 Task: Find connections with filter location Ech Chettia with filter topic #Growthhacking with filter profile language Potuguese with filter current company Forbes Advisor with filter school Mepco Schlenk Engineering College with filter industry Janitorial Services with filter service category Commercial Insurance with filter keywords title Engineer
Action: Mouse moved to (587, 86)
Screenshot: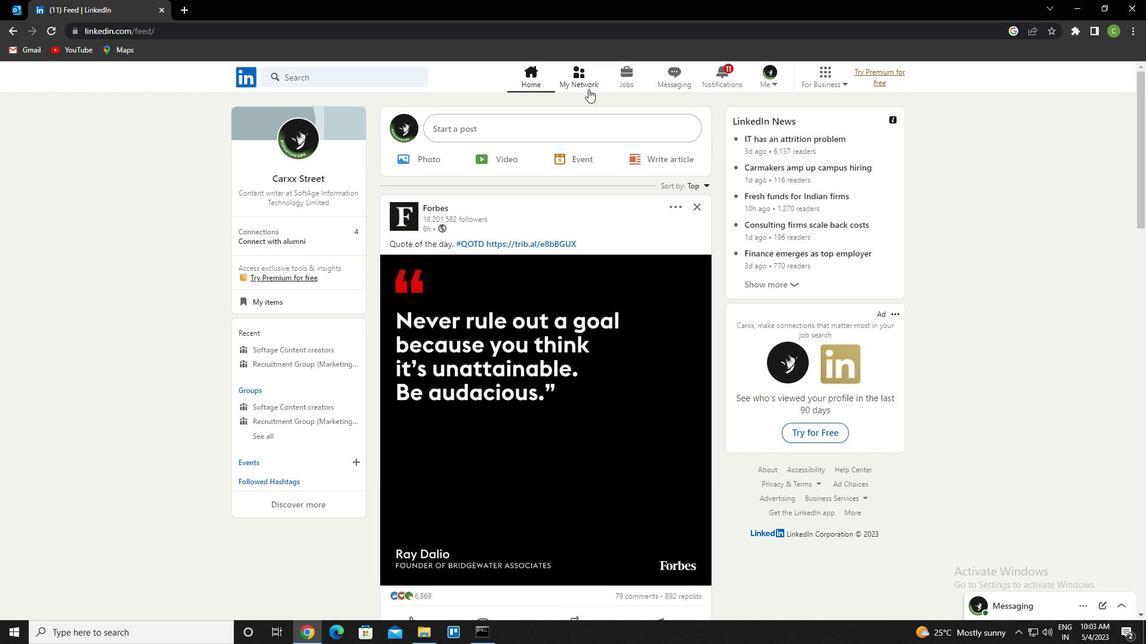 
Action: Mouse pressed left at (587, 86)
Screenshot: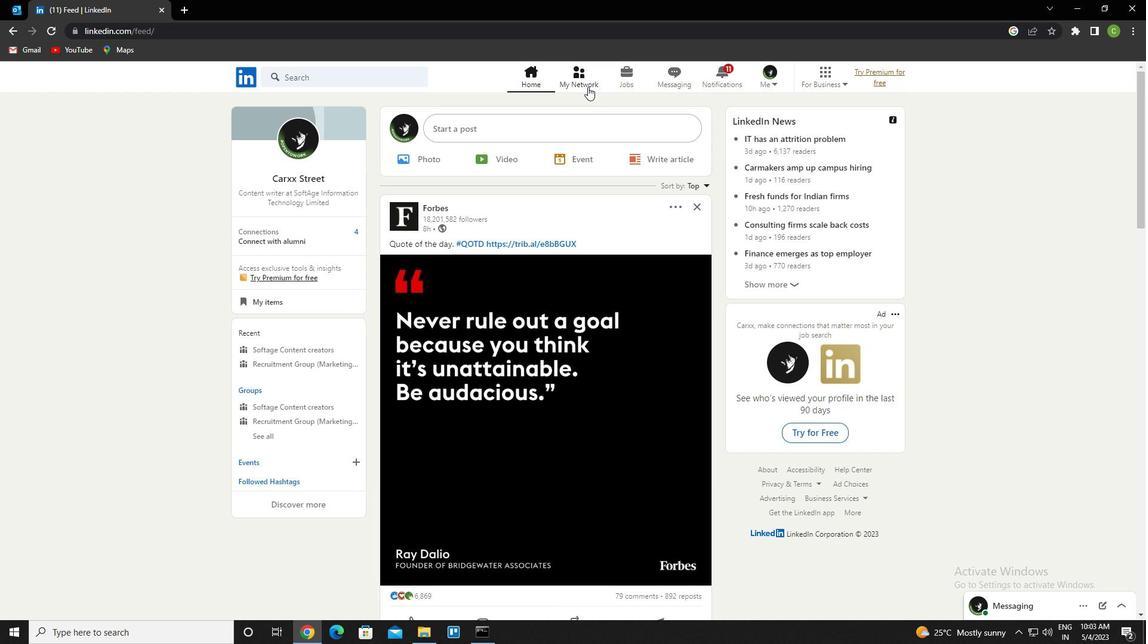 
Action: Mouse moved to (364, 145)
Screenshot: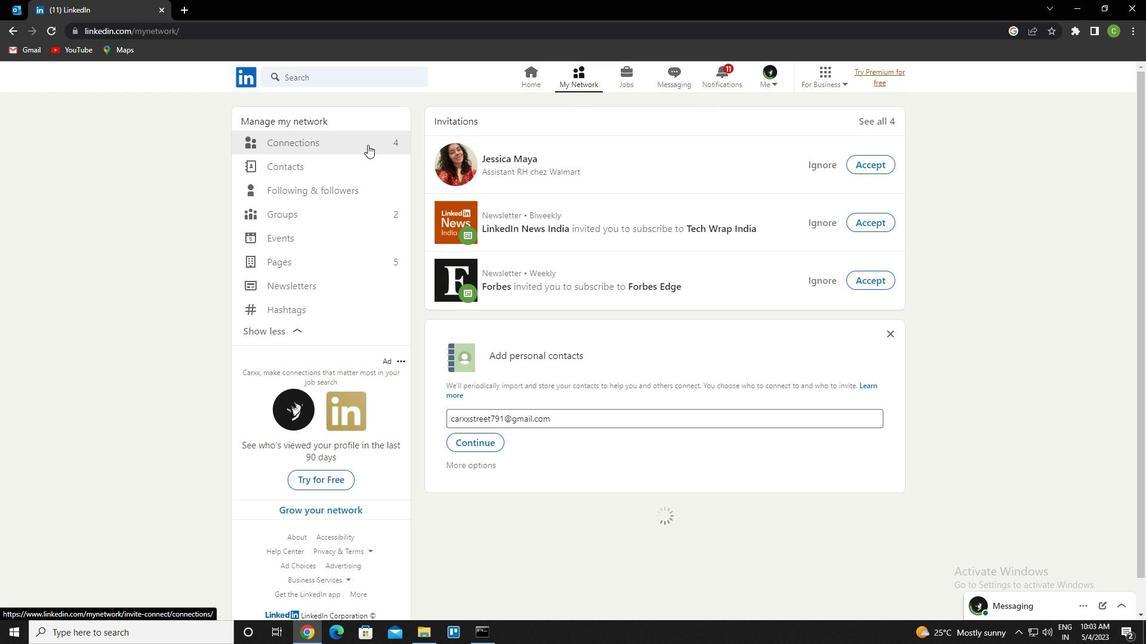 
Action: Mouse pressed left at (364, 145)
Screenshot: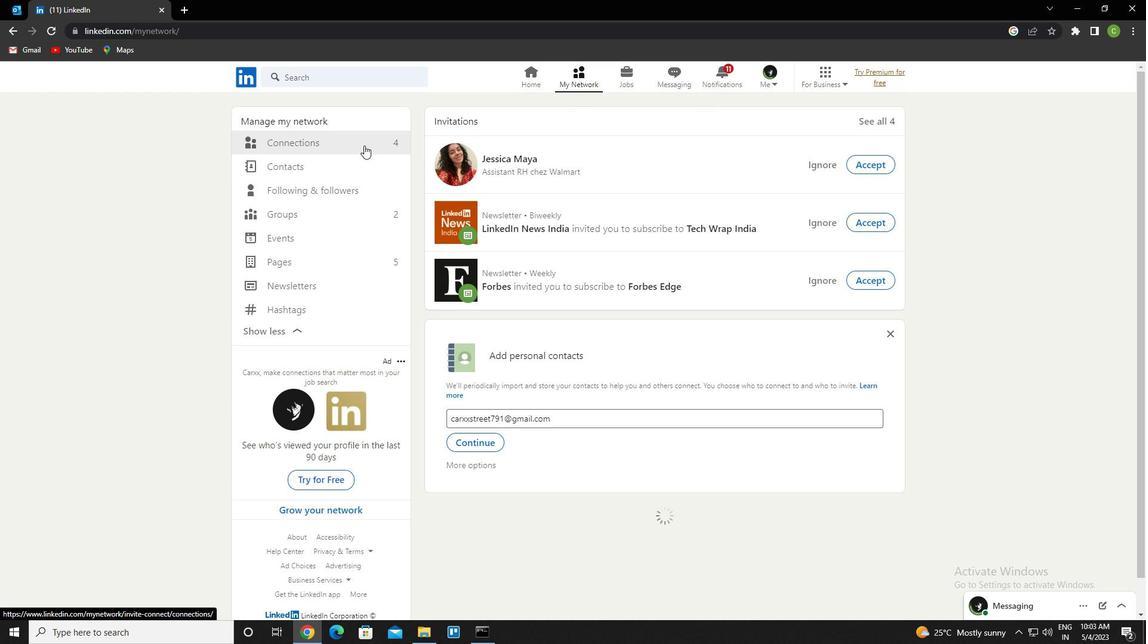 
Action: Mouse moved to (684, 145)
Screenshot: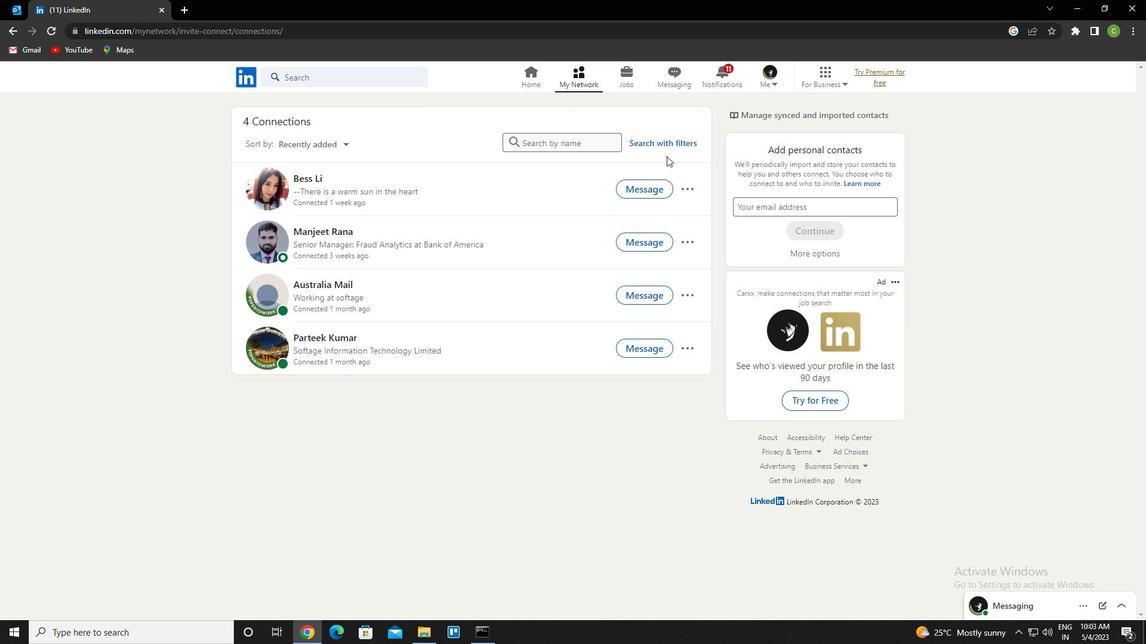 
Action: Mouse pressed left at (684, 145)
Screenshot: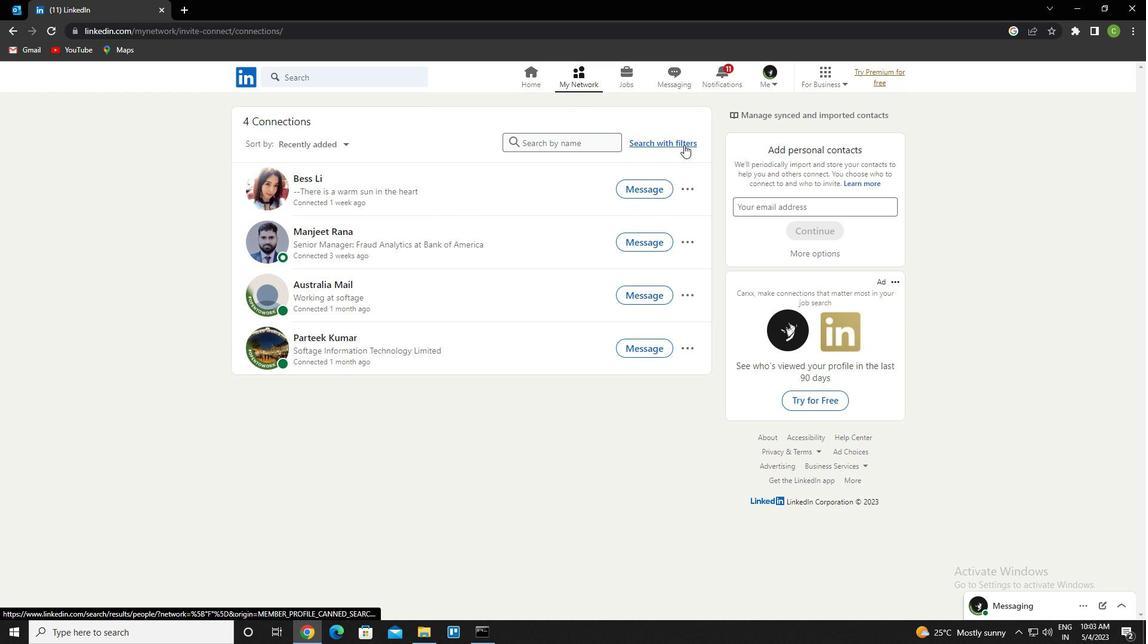 
Action: Mouse moved to (614, 110)
Screenshot: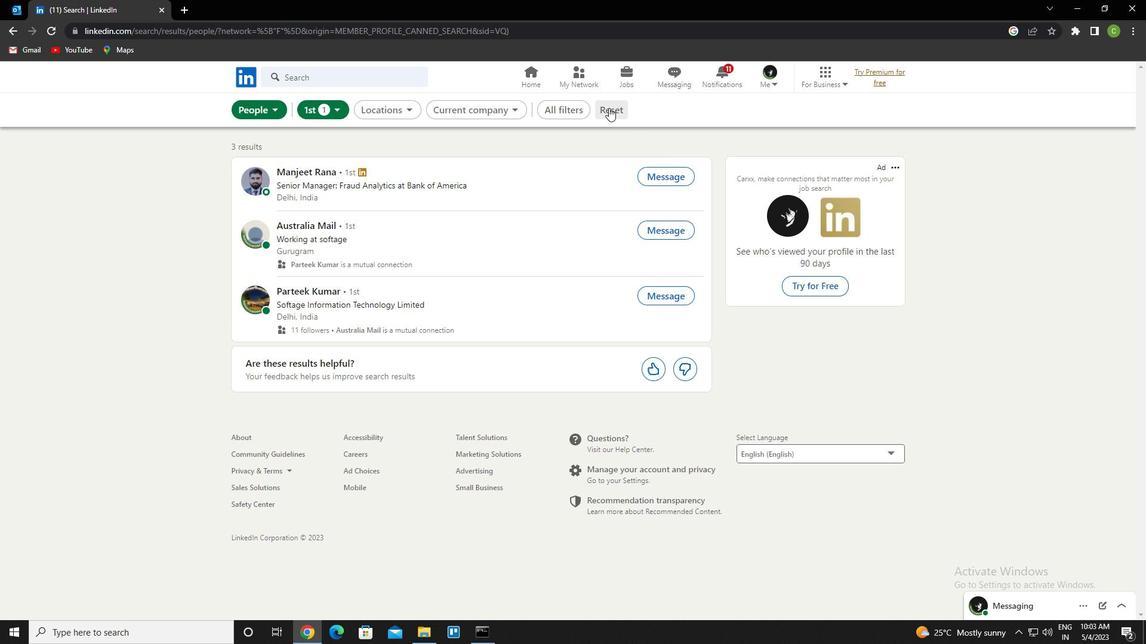 
Action: Mouse pressed left at (614, 110)
Screenshot: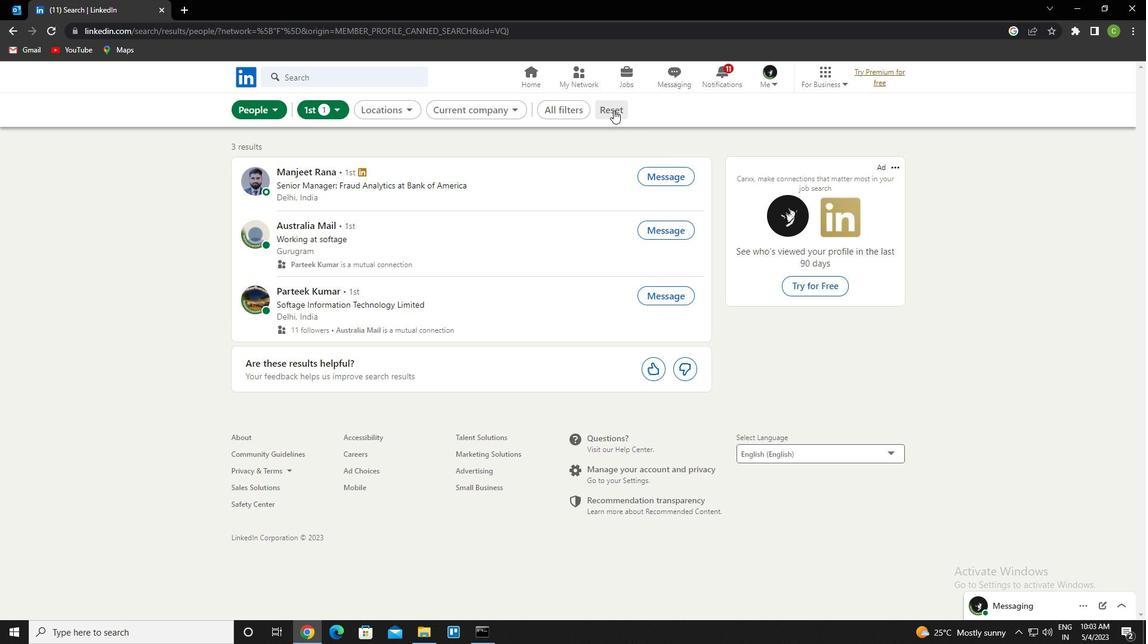 
Action: Mouse moved to (598, 113)
Screenshot: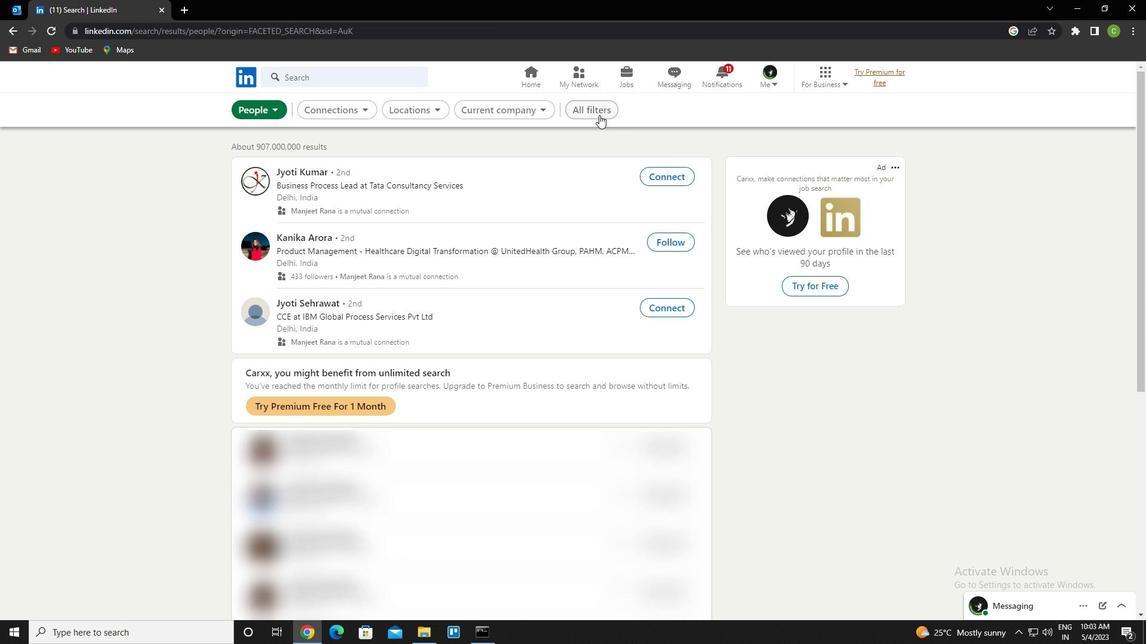 
Action: Mouse pressed left at (598, 113)
Screenshot: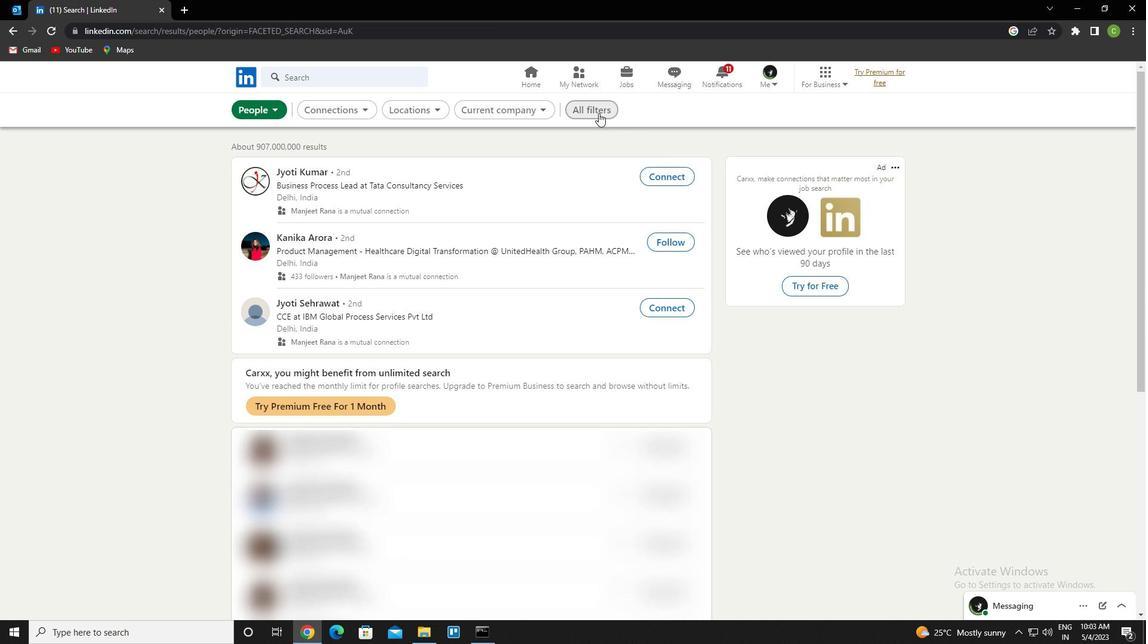 
Action: Mouse moved to (857, 277)
Screenshot: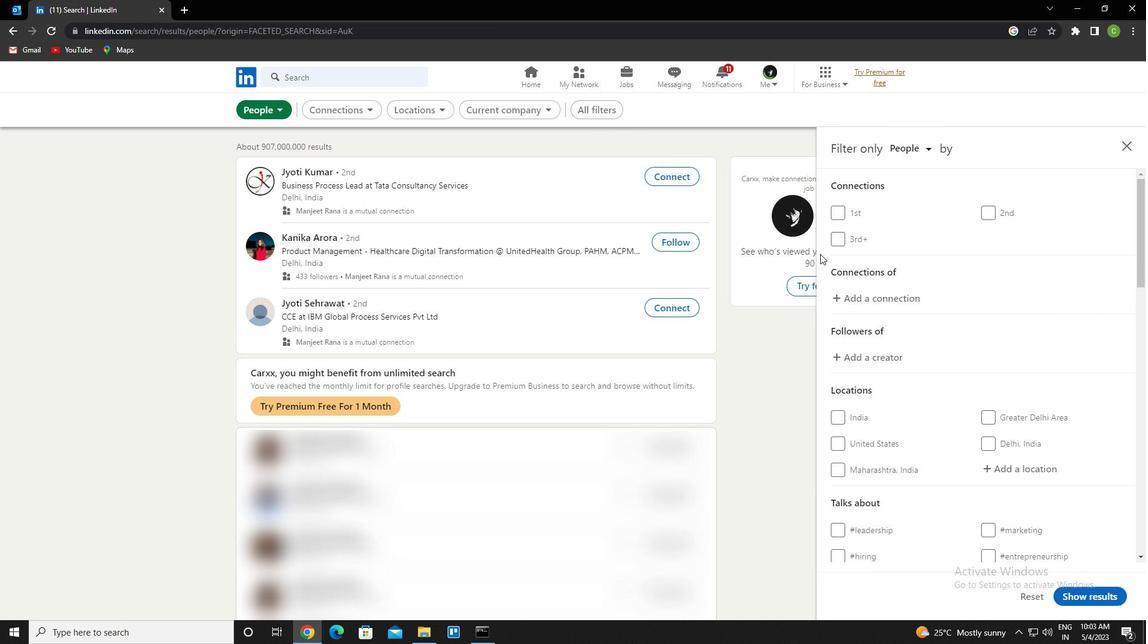 
Action: Mouse scrolled (857, 276) with delta (0, 0)
Screenshot: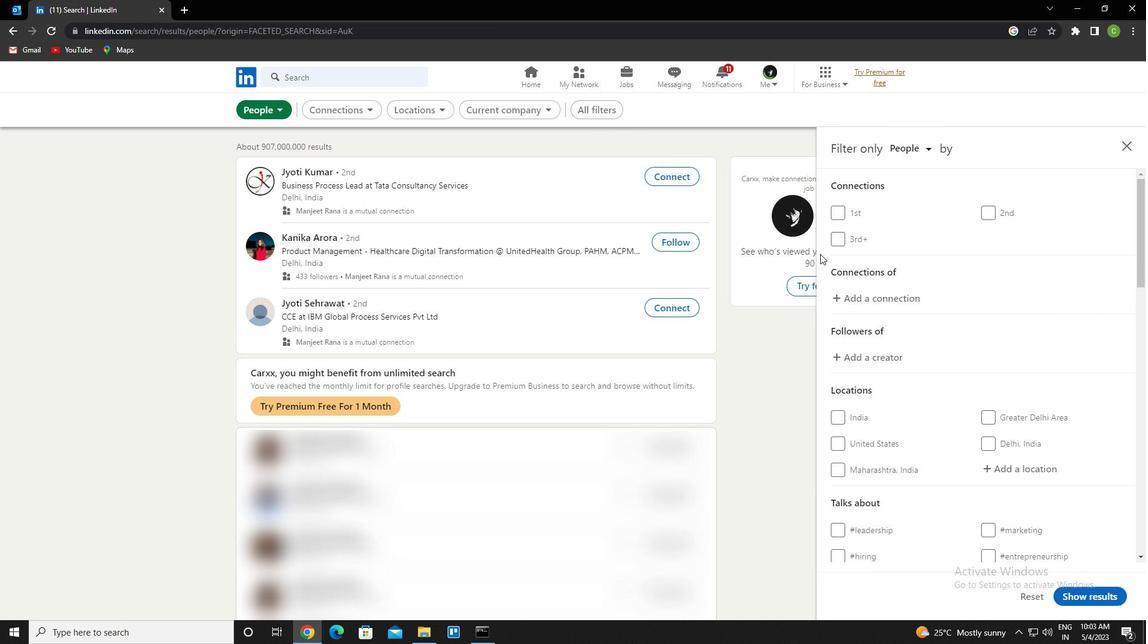 
Action: Mouse moved to (883, 288)
Screenshot: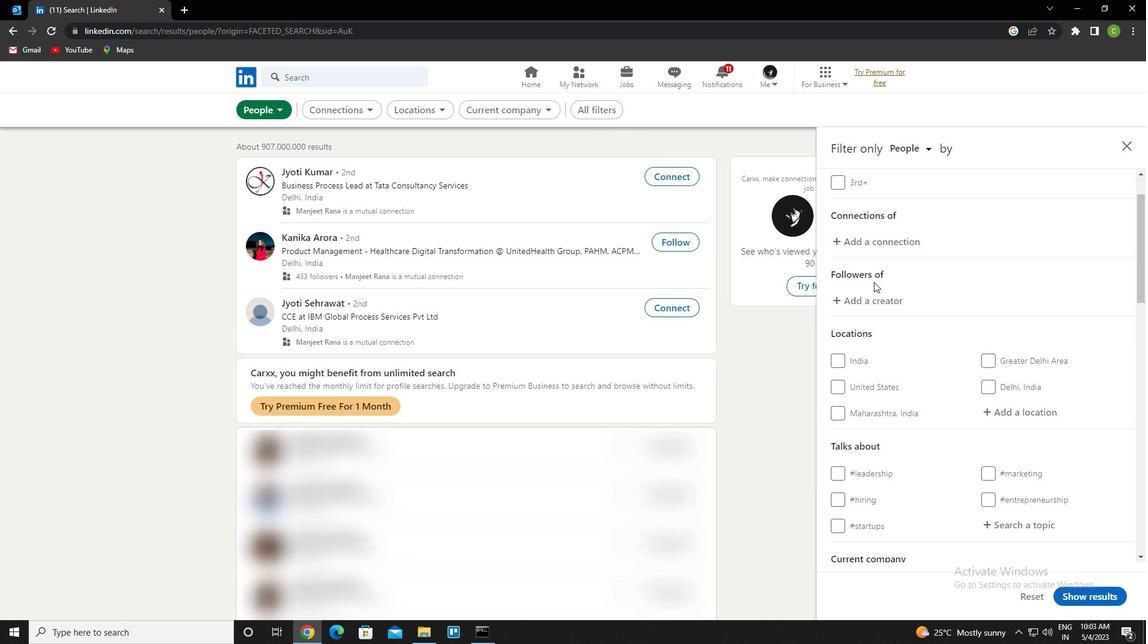 
Action: Mouse scrolled (883, 287) with delta (0, 0)
Screenshot: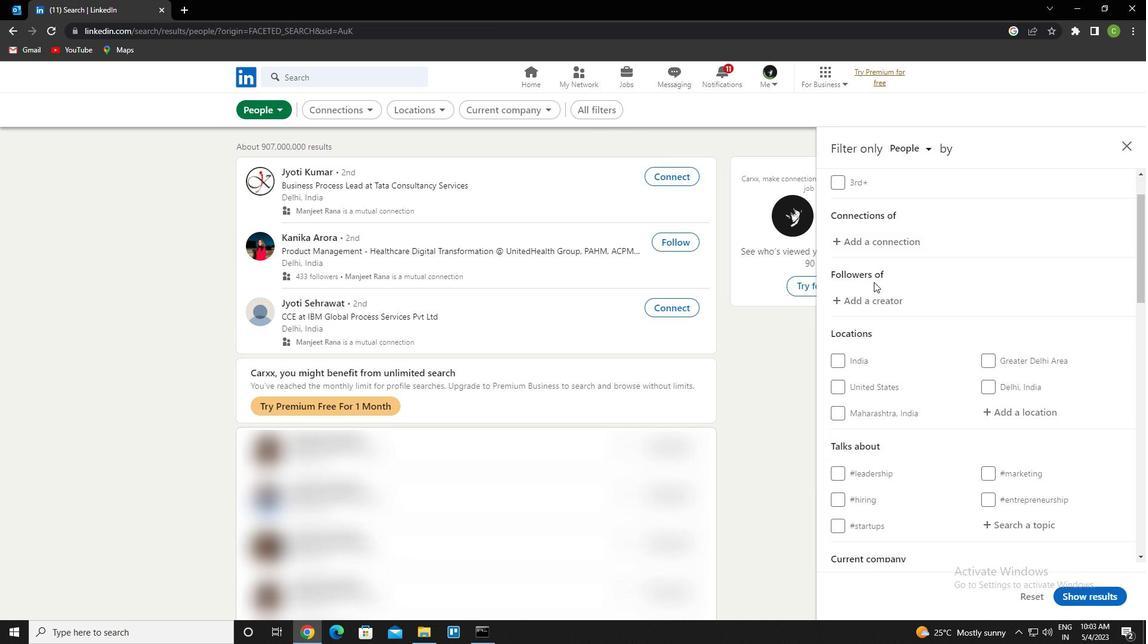 
Action: Mouse moved to (1006, 347)
Screenshot: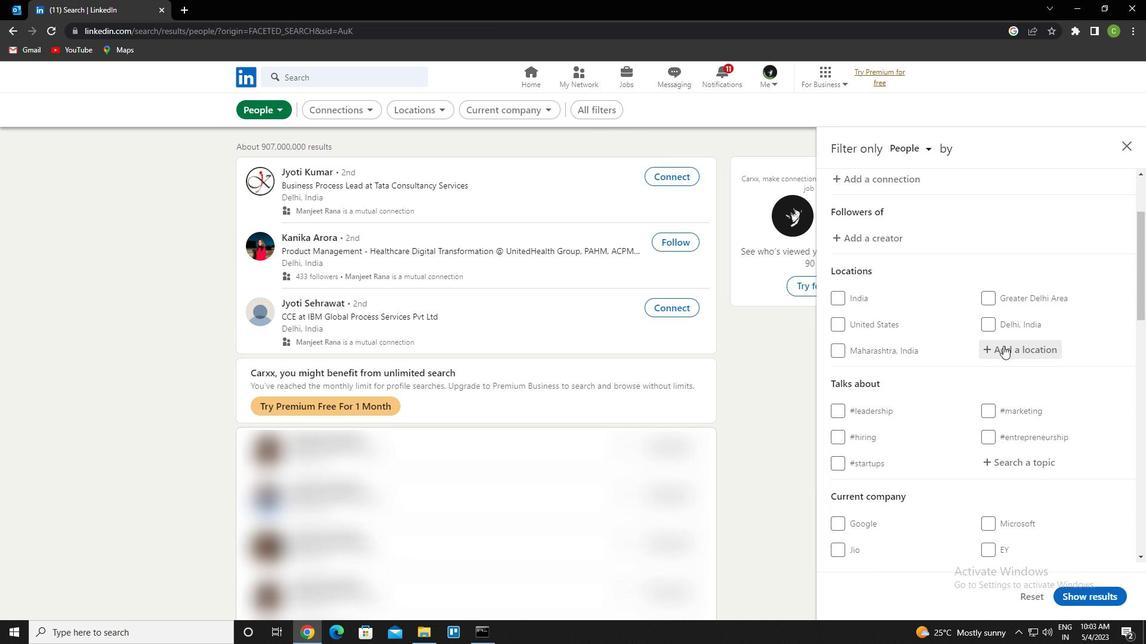 
Action: Mouse pressed left at (1006, 347)
Screenshot: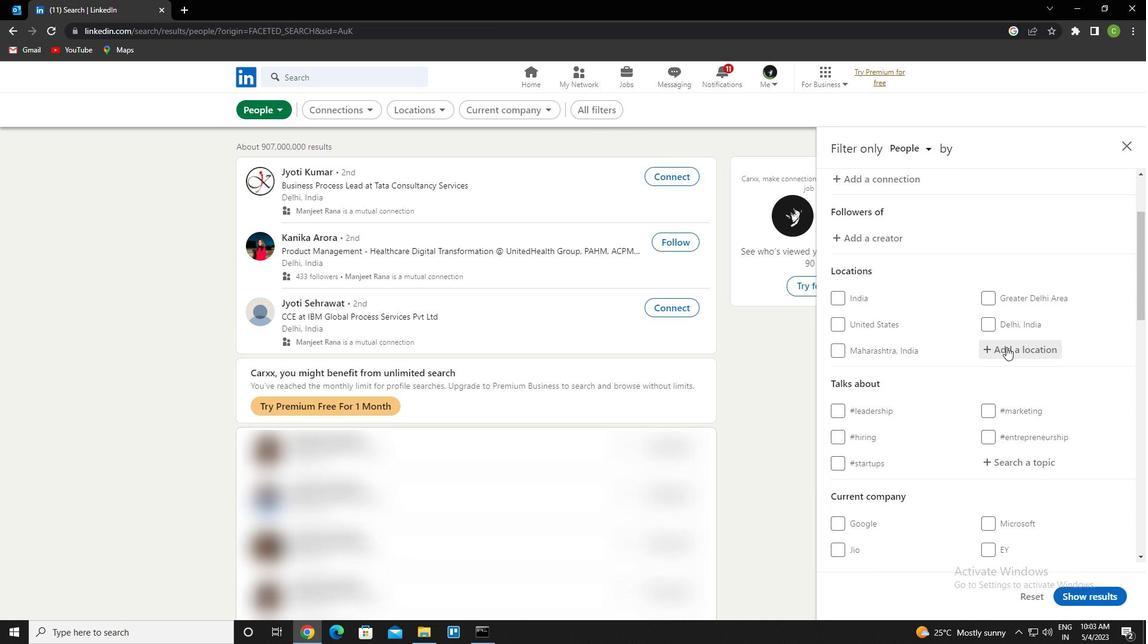 
Action: Key pressed <Key.caps_lock><Key.caps_lock>e<Key.caps_lock>ch<Key.space><Key.caps_lock>c<Key.caps_lock>hettai<Key.backspace><Key.backspace>ia<Key.down><Key.enter>
Screenshot: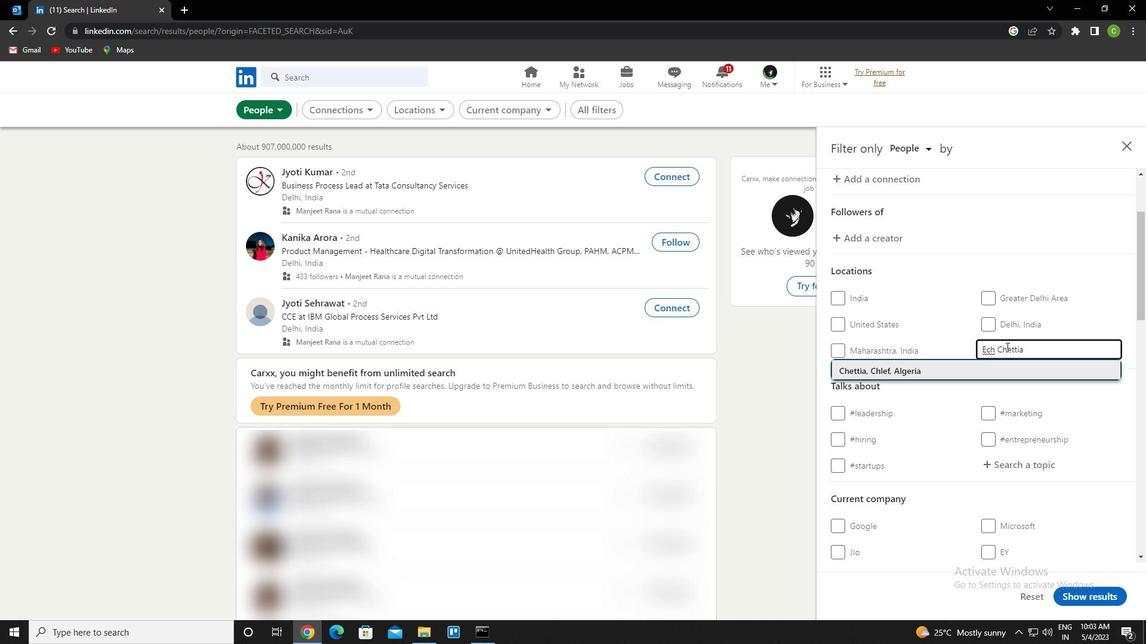 
Action: Mouse scrolled (1006, 346) with delta (0, 0)
Screenshot: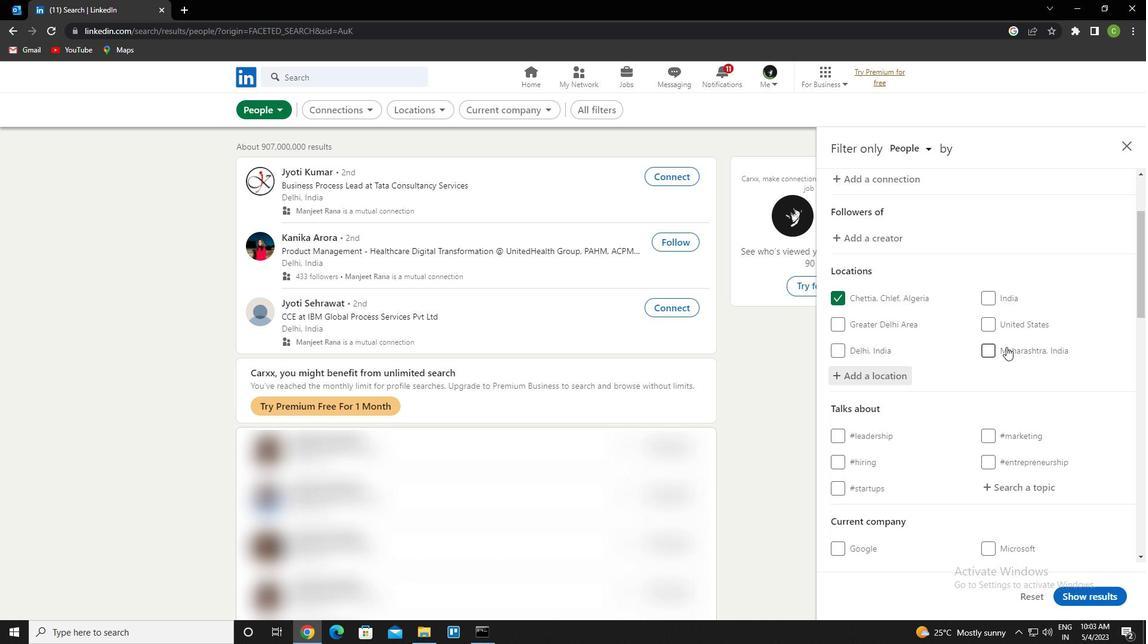 
Action: Mouse scrolled (1006, 346) with delta (0, 0)
Screenshot: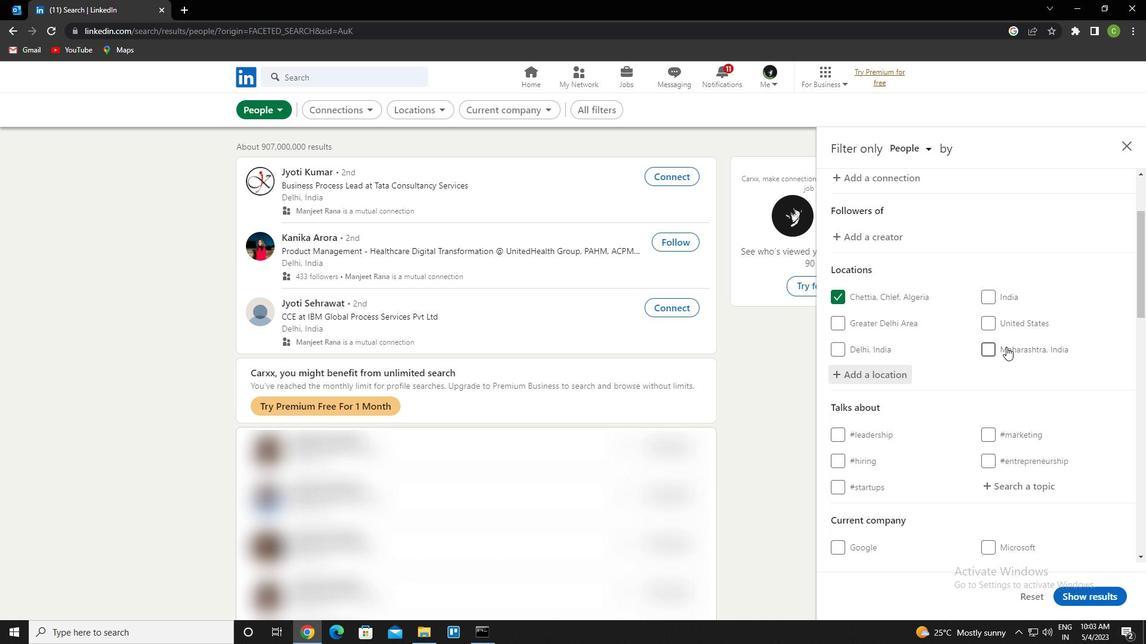 
Action: Mouse scrolled (1006, 346) with delta (0, 0)
Screenshot: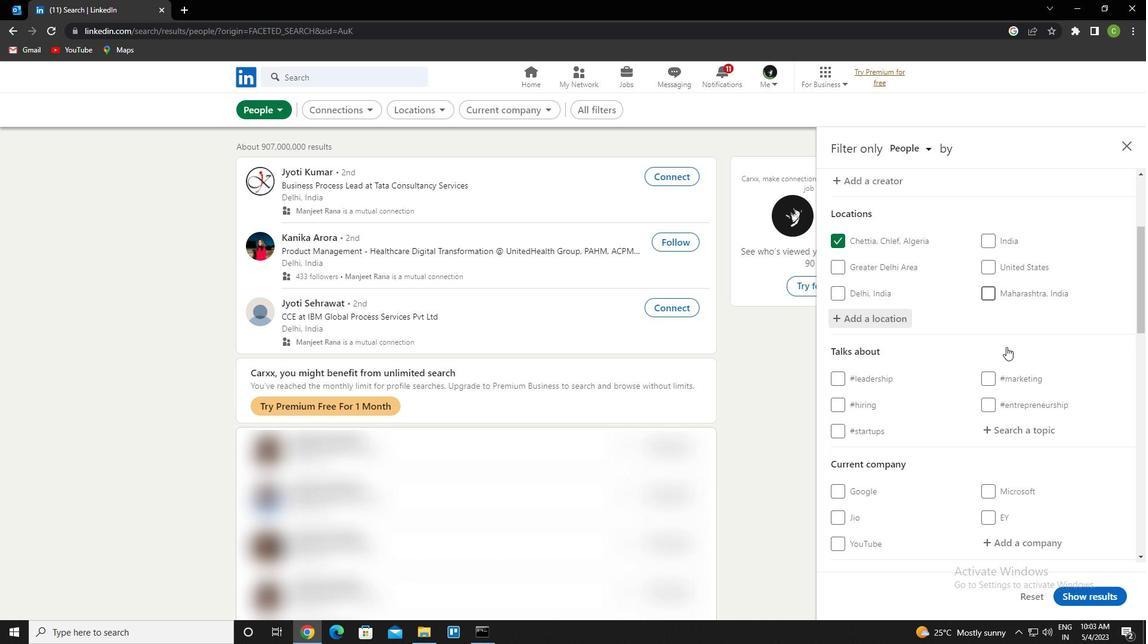 
Action: Mouse moved to (1029, 315)
Screenshot: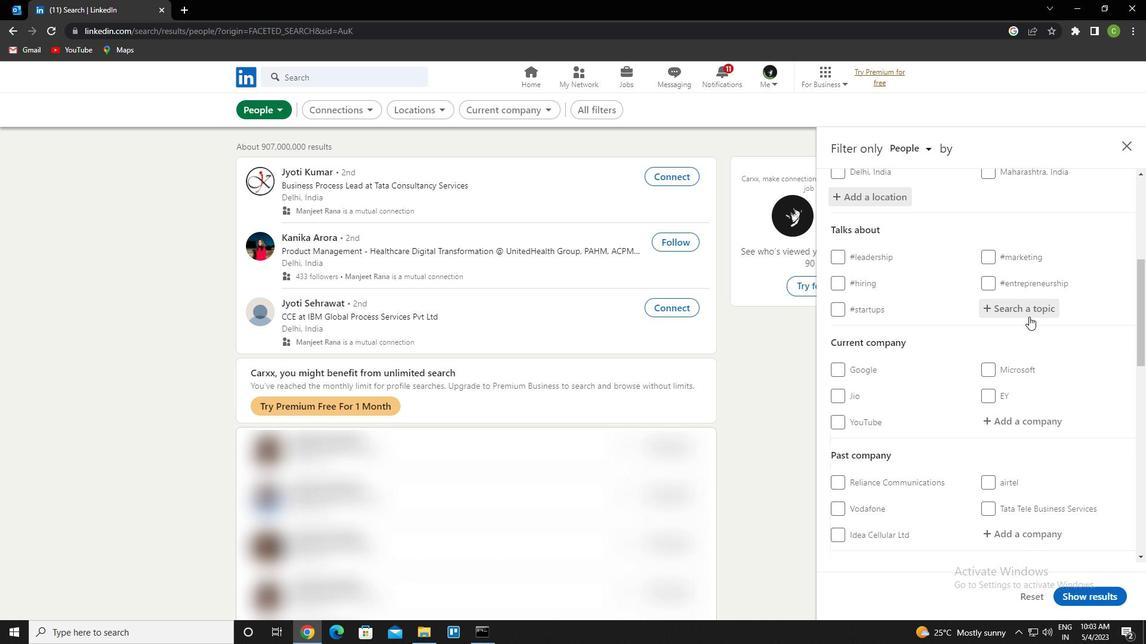 
Action: Mouse pressed left at (1029, 315)
Screenshot: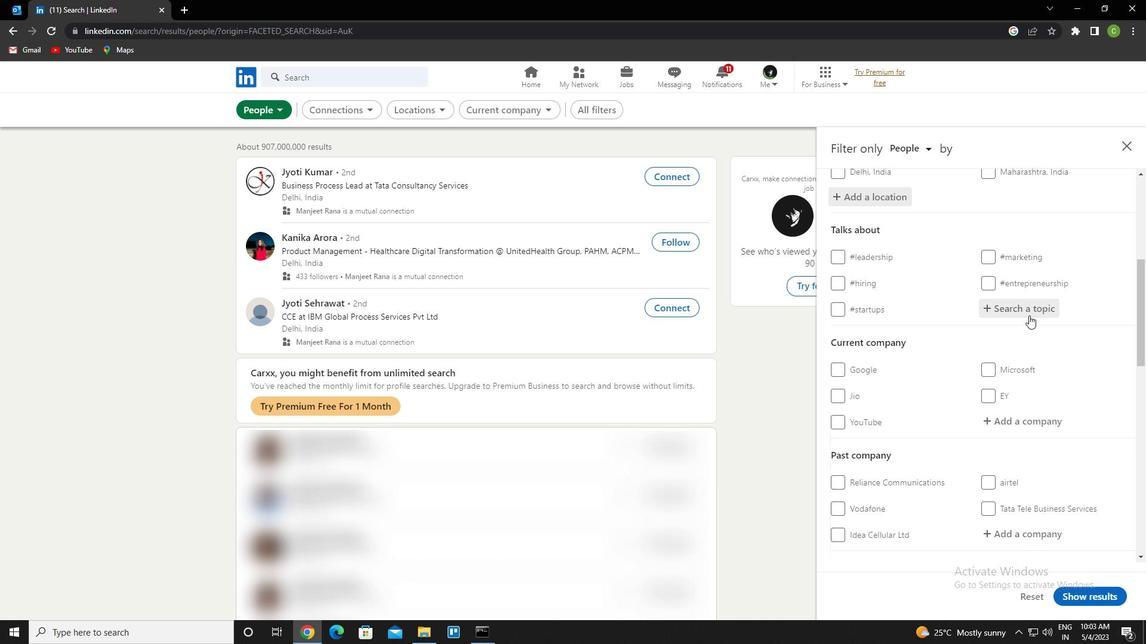 
Action: Key pressed <Key.caps_lock>g<Key.caps_lock>rowthhacking<Key.down><Key.enter>
Screenshot: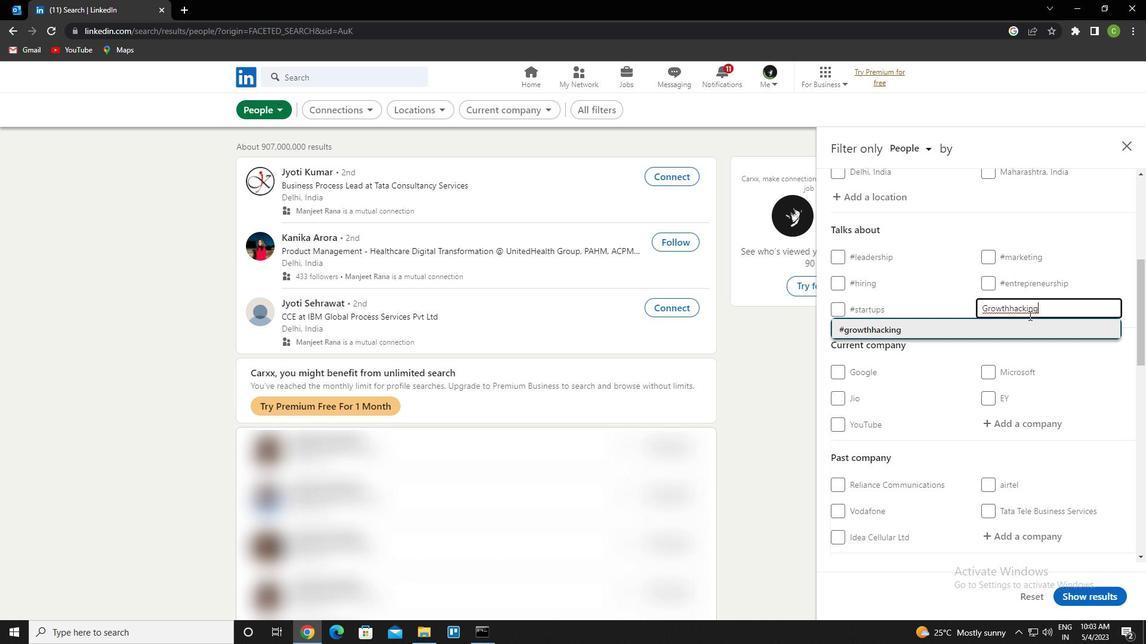 
Action: Mouse scrolled (1029, 315) with delta (0, 0)
Screenshot: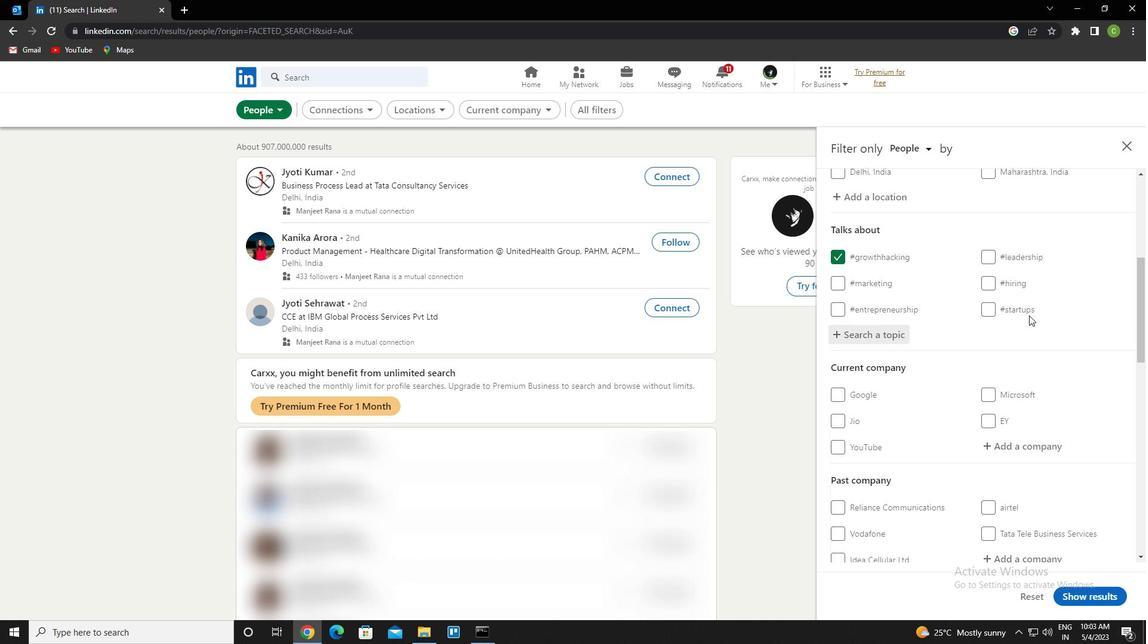 
Action: Mouse scrolled (1029, 315) with delta (0, 0)
Screenshot: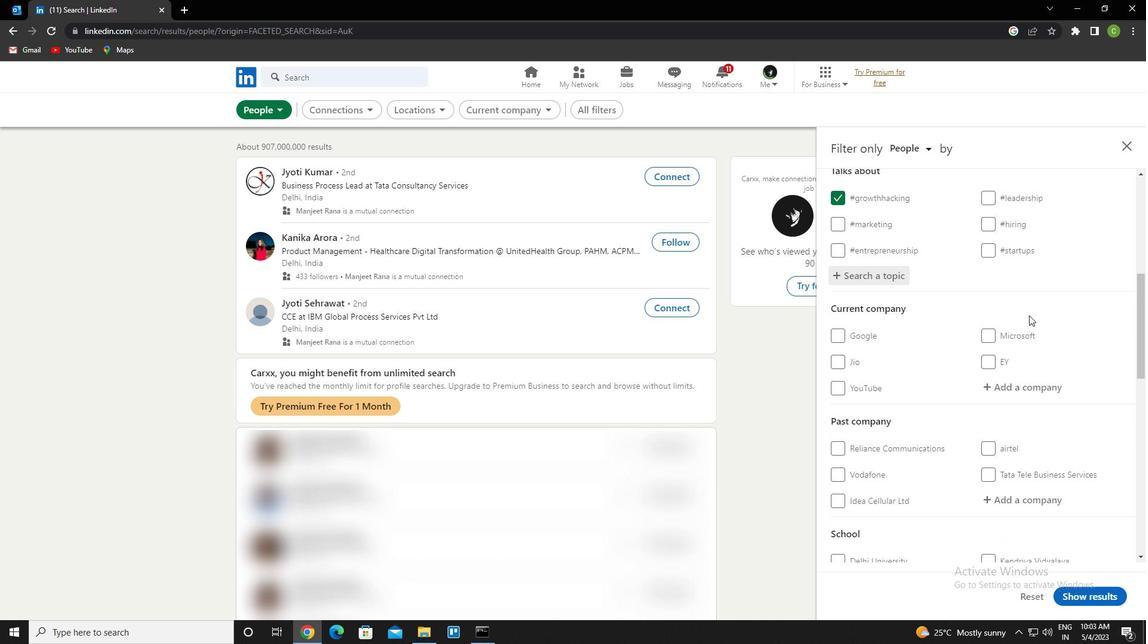 
Action: Mouse scrolled (1029, 315) with delta (0, 0)
Screenshot: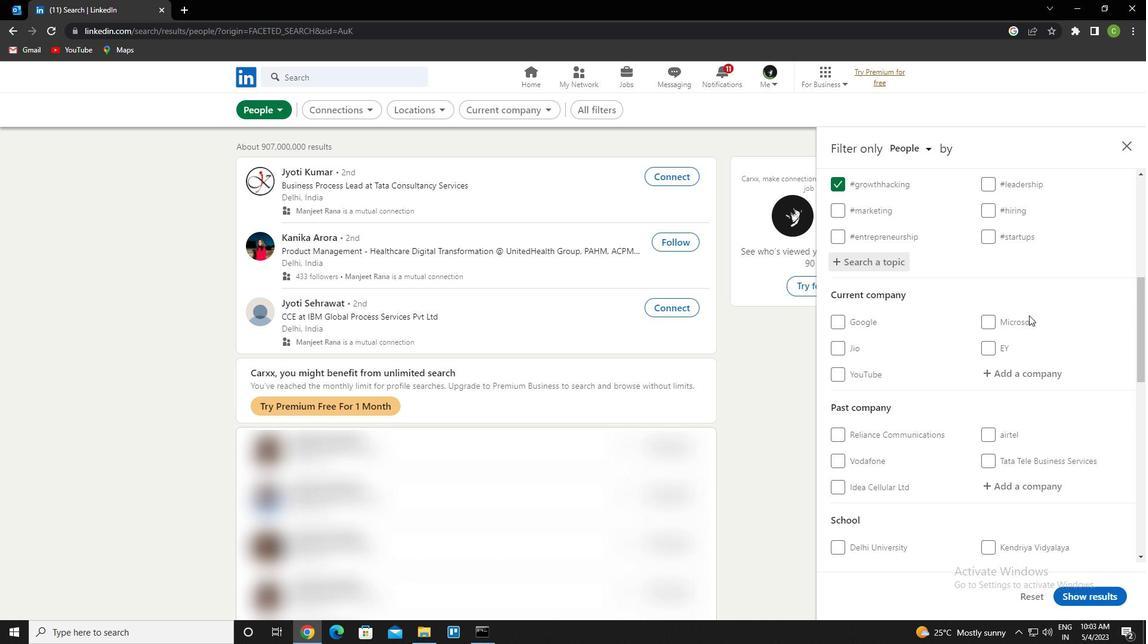 
Action: Mouse scrolled (1029, 315) with delta (0, 0)
Screenshot: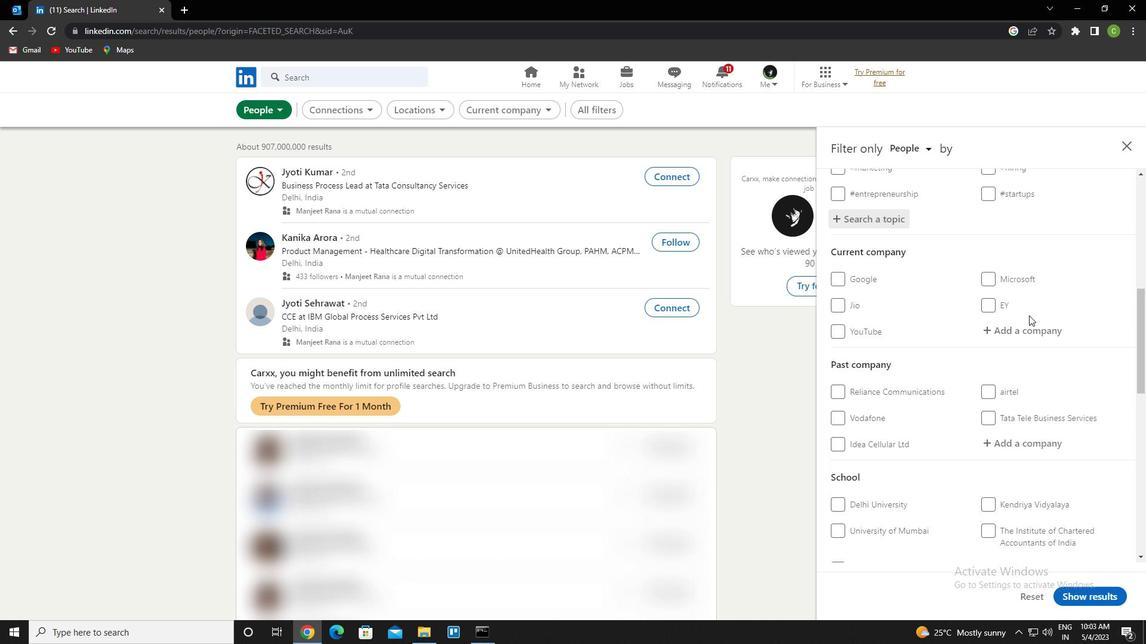 
Action: Mouse scrolled (1029, 315) with delta (0, 0)
Screenshot: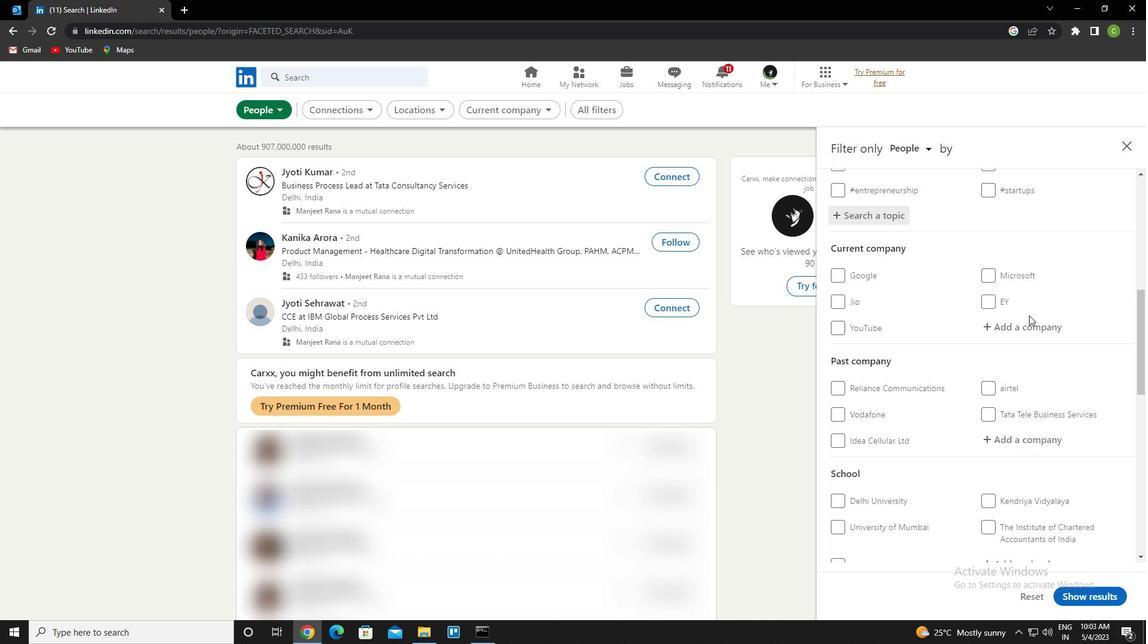 
Action: Mouse scrolled (1029, 315) with delta (0, 0)
Screenshot: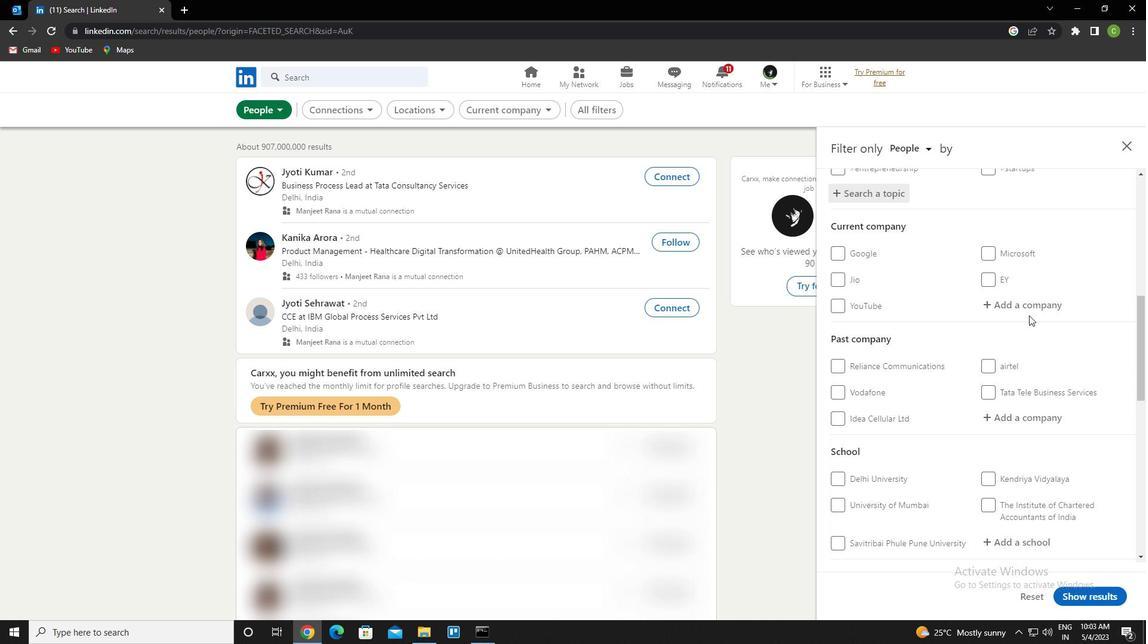 
Action: Mouse scrolled (1029, 315) with delta (0, 0)
Screenshot: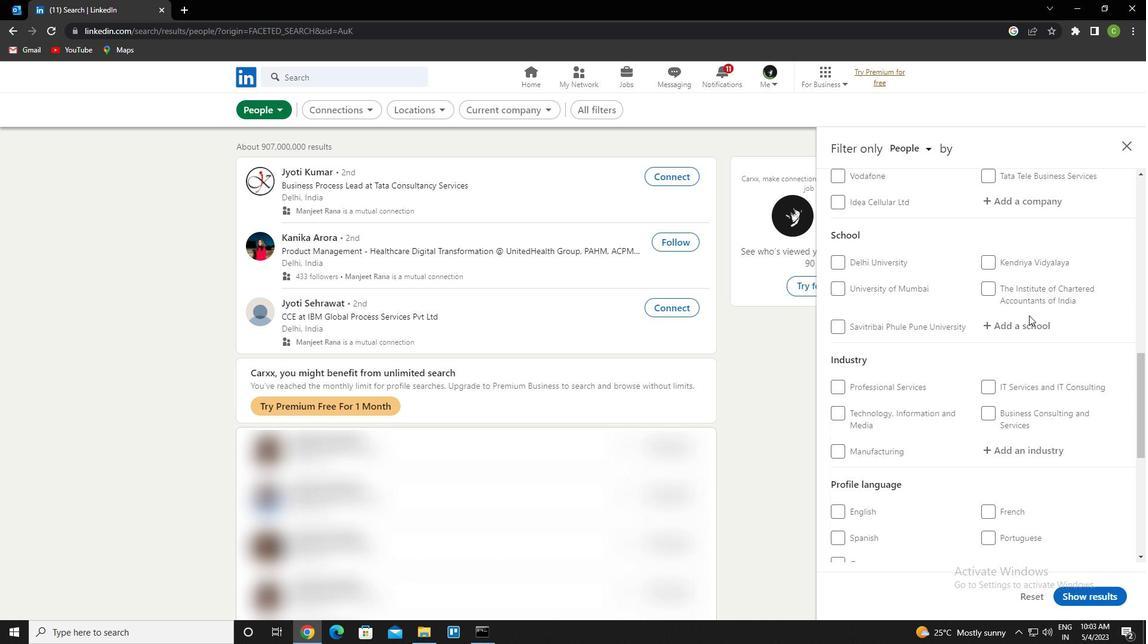 
Action: Mouse scrolled (1029, 315) with delta (0, 0)
Screenshot: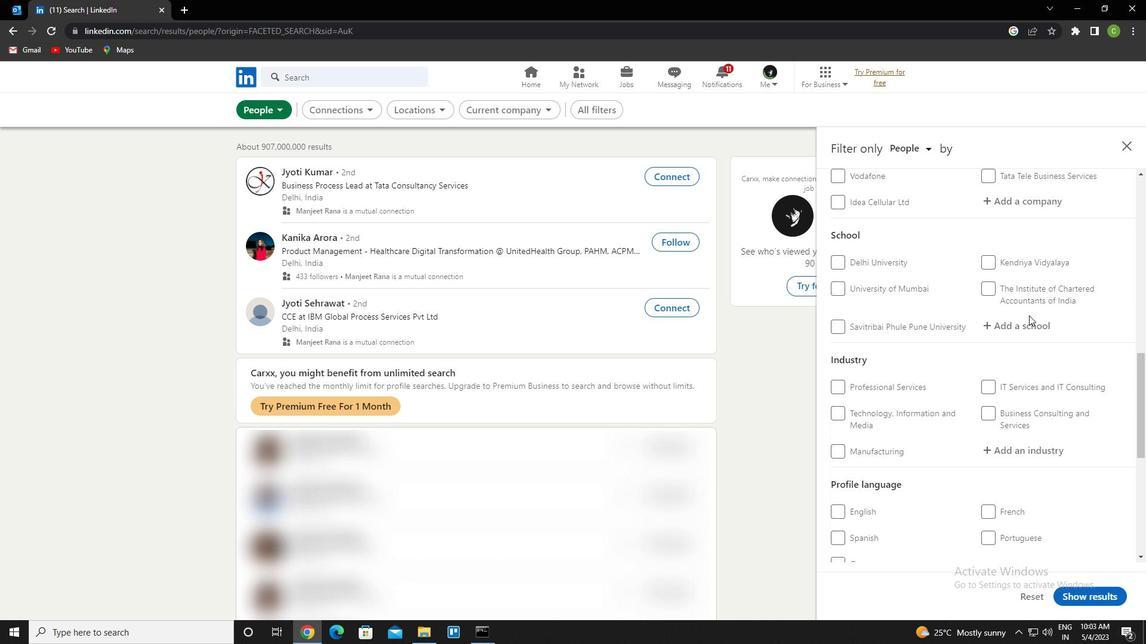 
Action: Mouse scrolled (1029, 315) with delta (0, 0)
Screenshot: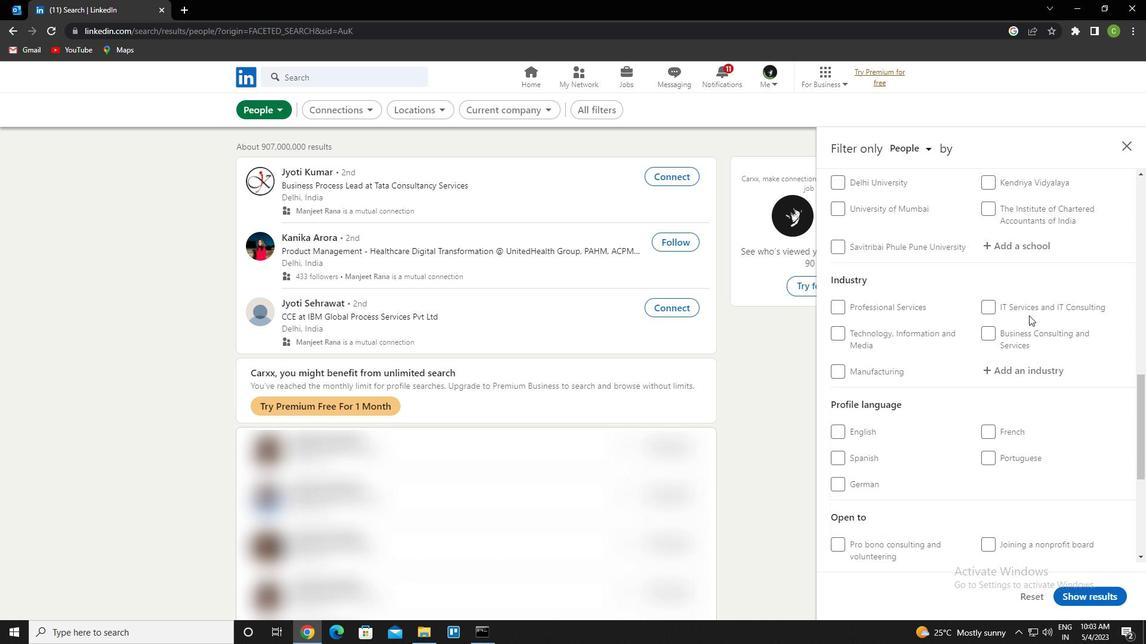 
Action: Mouse scrolled (1029, 315) with delta (0, 0)
Screenshot: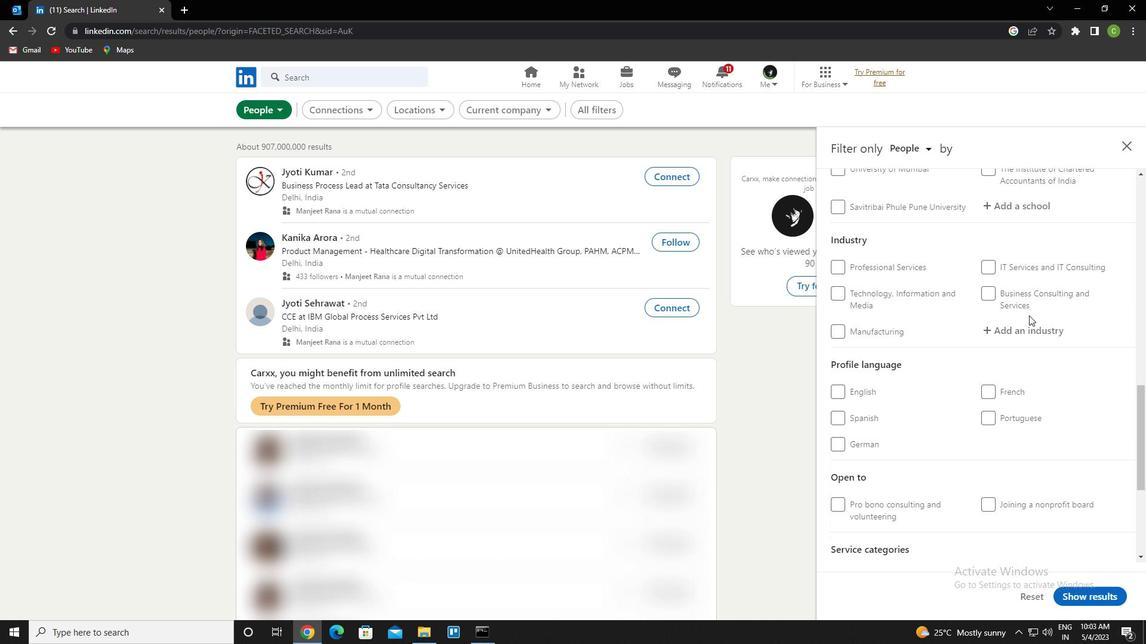 
Action: Mouse moved to (985, 302)
Screenshot: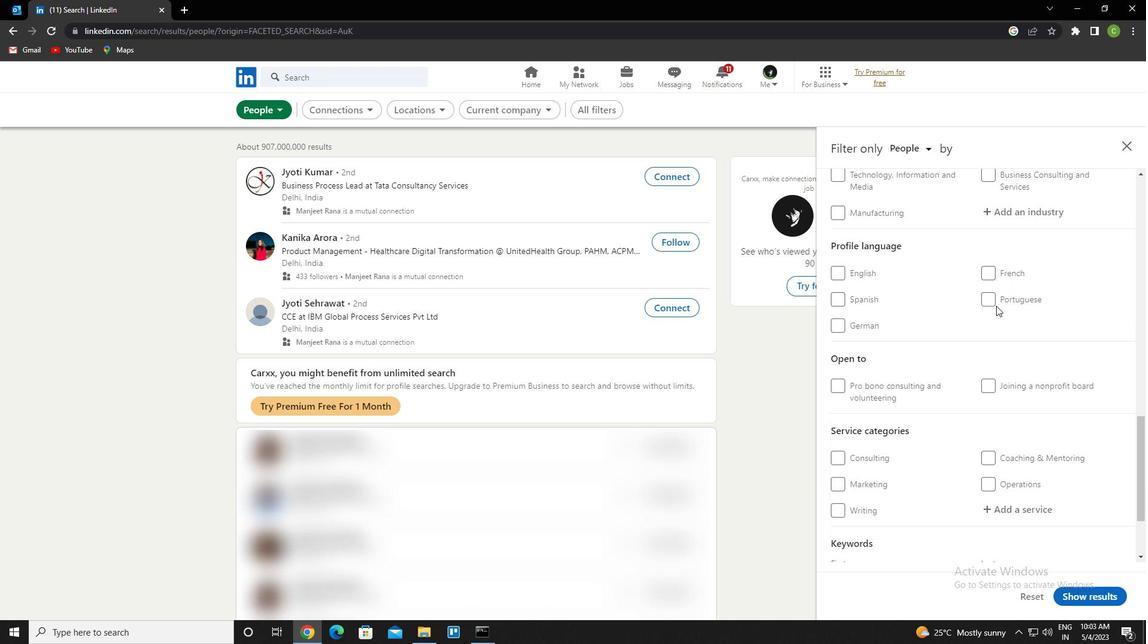 
Action: Mouse pressed left at (985, 302)
Screenshot: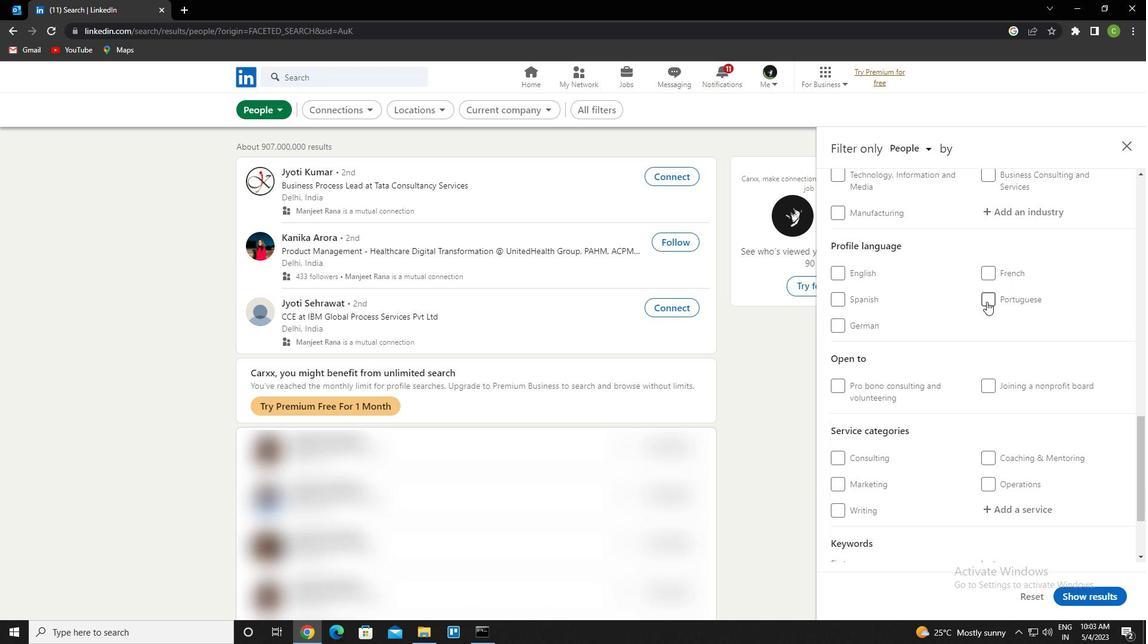 
Action: Mouse moved to (980, 316)
Screenshot: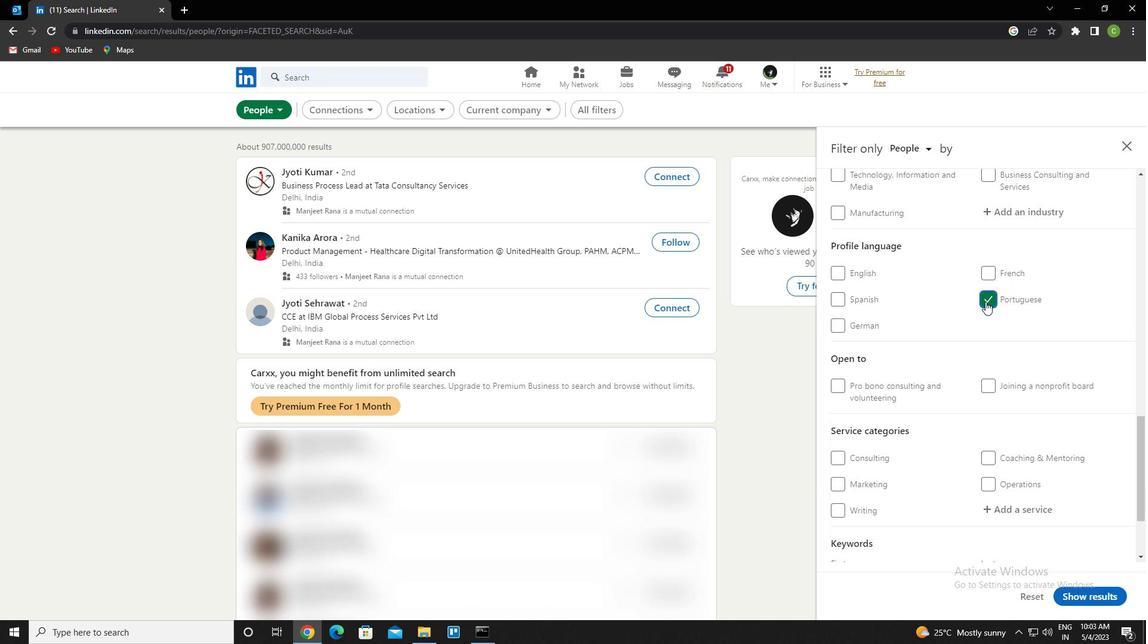 
Action: Mouse scrolled (980, 317) with delta (0, 0)
Screenshot: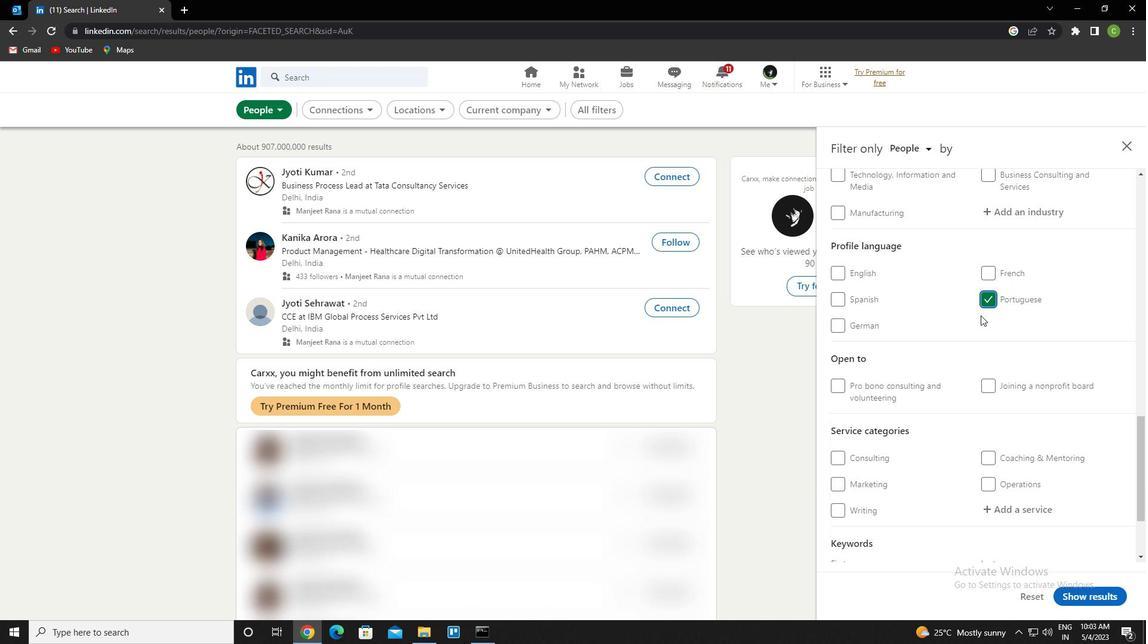 
Action: Mouse scrolled (980, 317) with delta (0, 0)
Screenshot: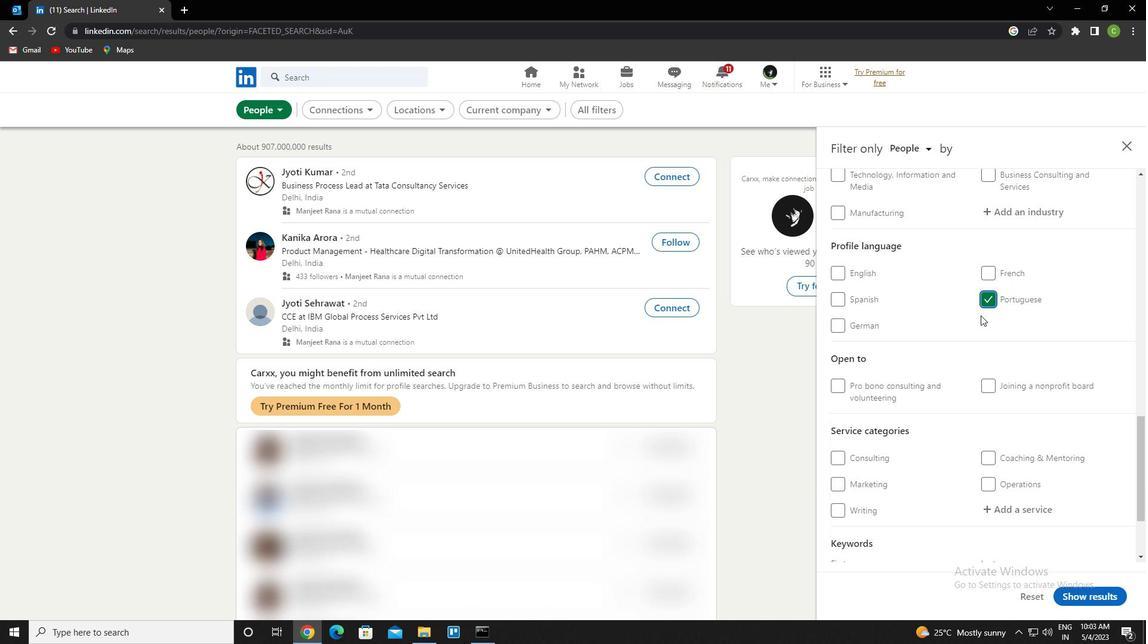 
Action: Mouse scrolled (980, 317) with delta (0, 0)
Screenshot: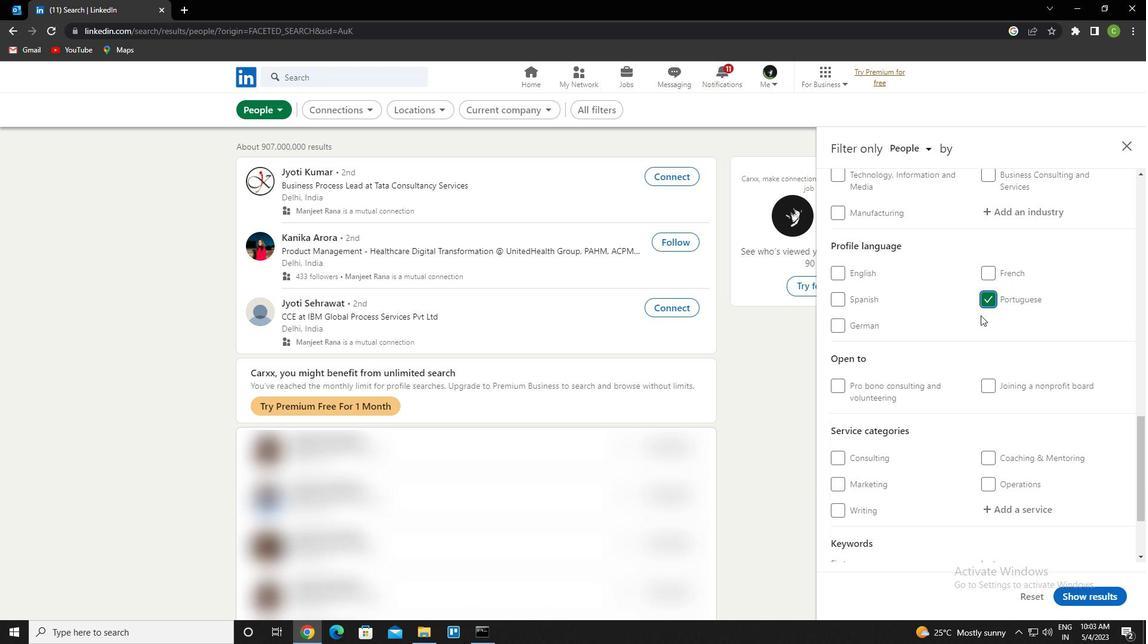 
Action: Mouse scrolled (980, 317) with delta (0, 0)
Screenshot: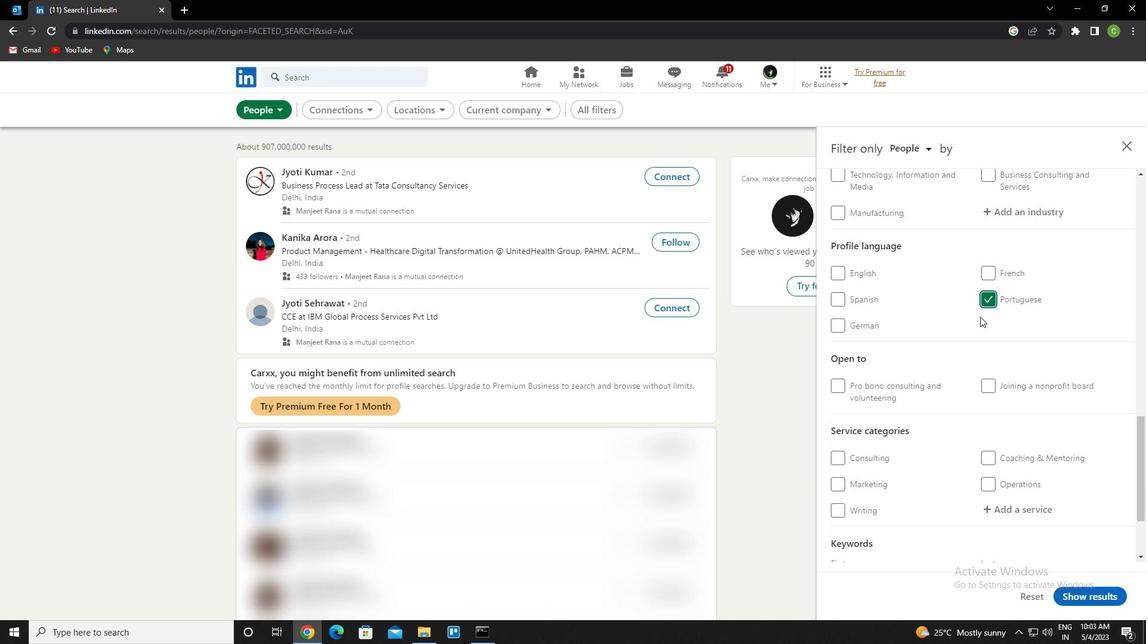 
Action: Mouse moved to (970, 319)
Screenshot: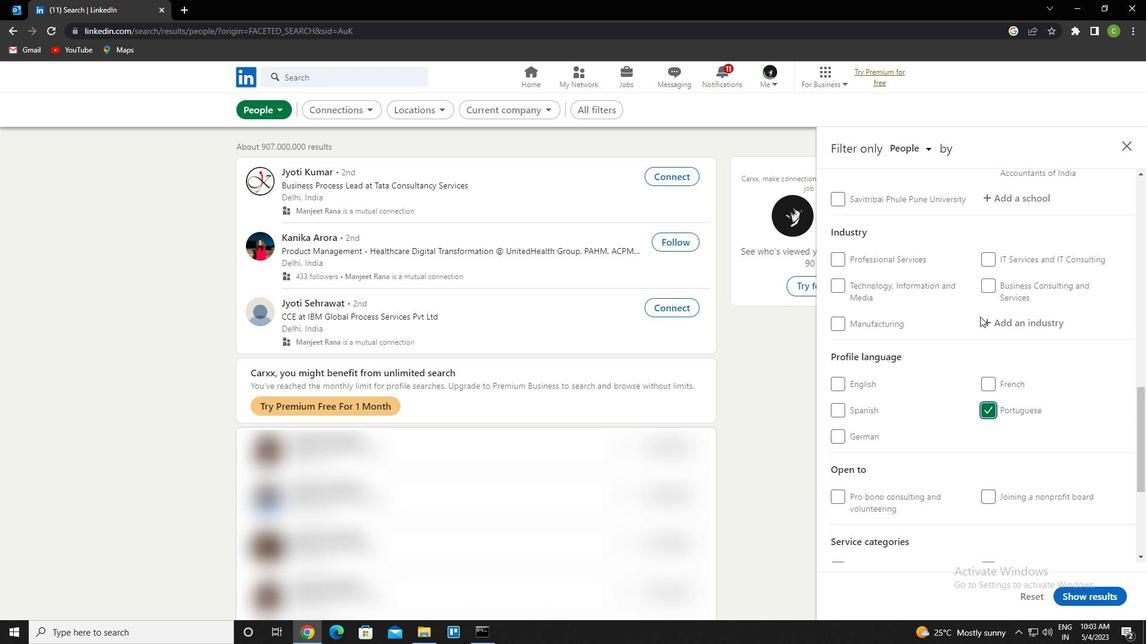 
Action: Mouse scrolled (970, 320) with delta (0, 0)
Screenshot: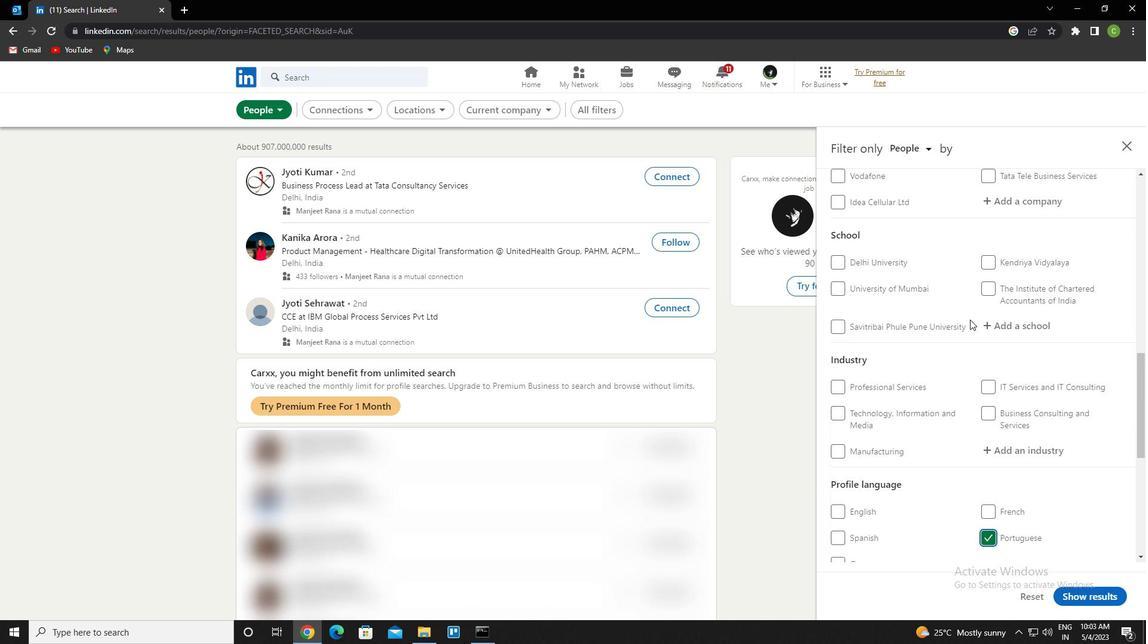 
Action: Mouse scrolled (970, 320) with delta (0, 0)
Screenshot: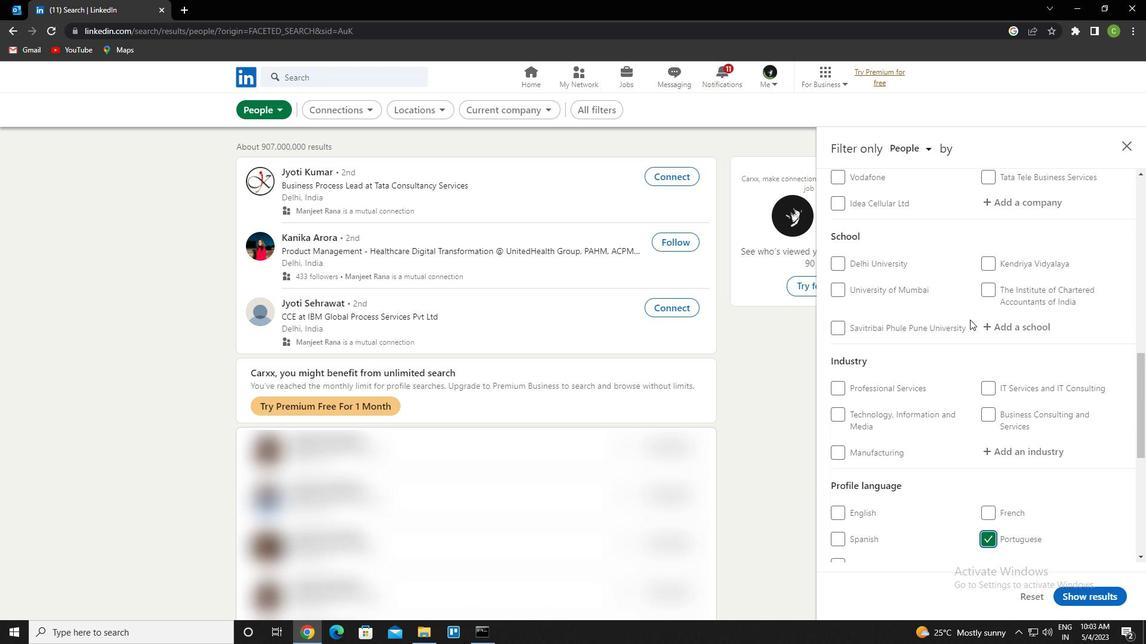 
Action: Mouse scrolled (970, 320) with delta (0, 0)
Screenshot: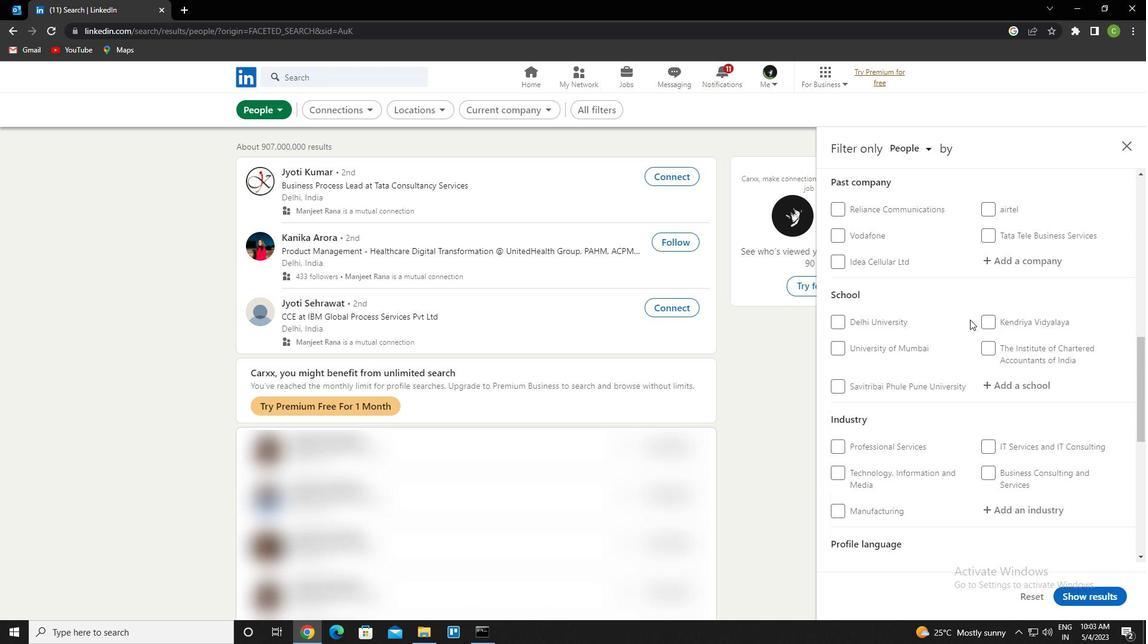 
Action: Mouse moved to (1017, 268)
Screenshot: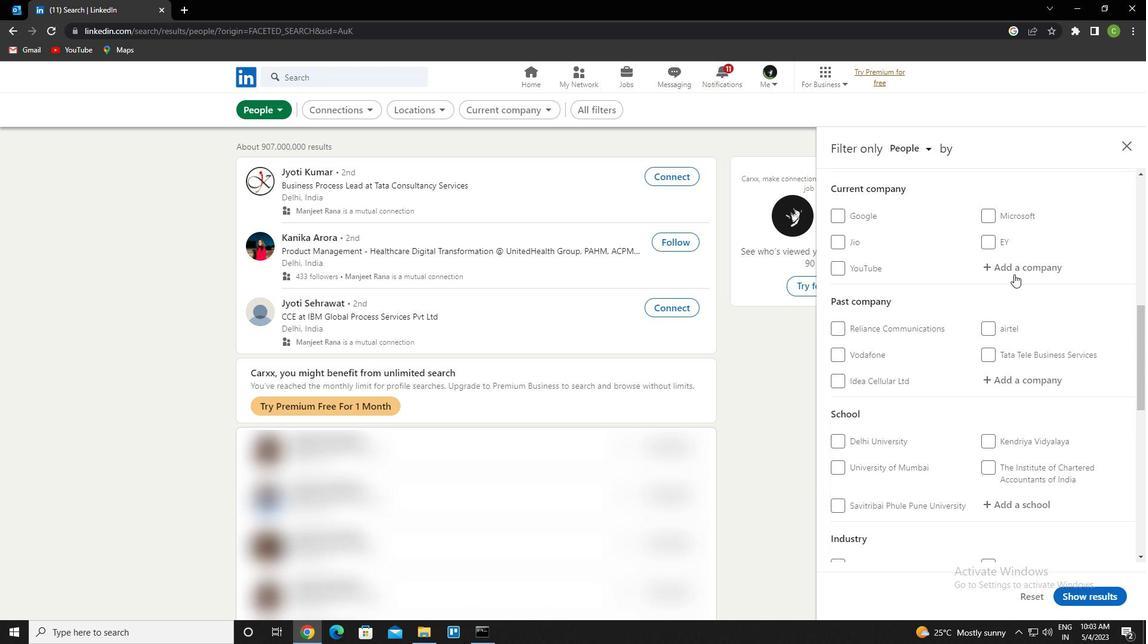 
Action: Mouse pressed left at (1017, 268)
Screenshot: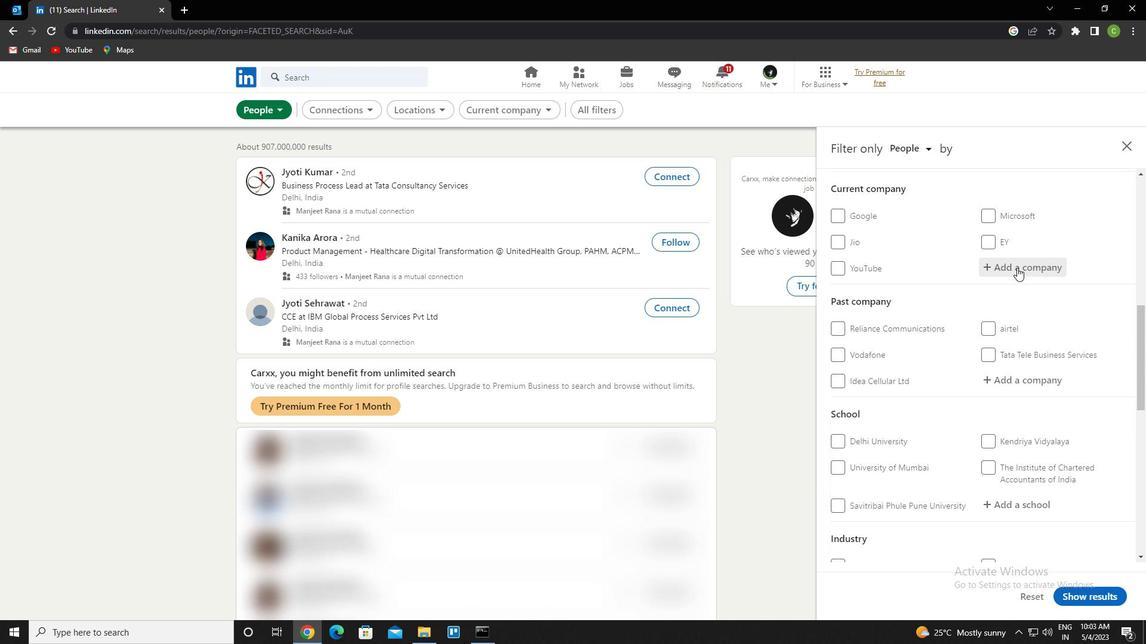 
Action: Key pressed <Key.caps_lock>f<Key.caps_lock>orbes<Key.space>advisor<Key.down><Key.enter>
Screenshot: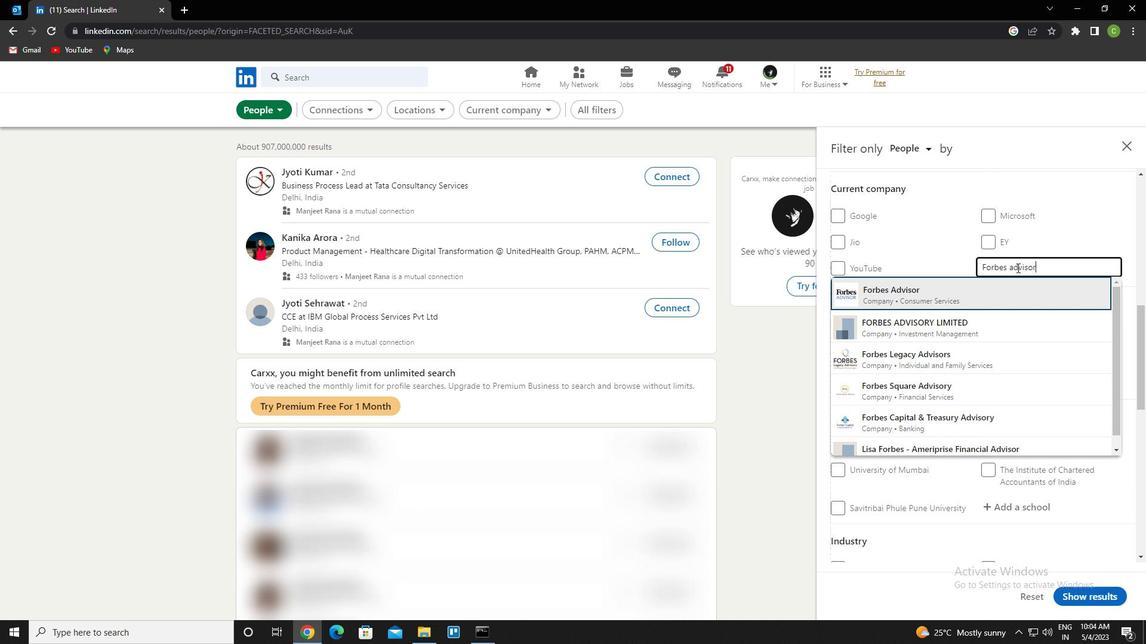
Action: Mouse scrolled (1017, 267) with delta (0, 0)
Screenshot: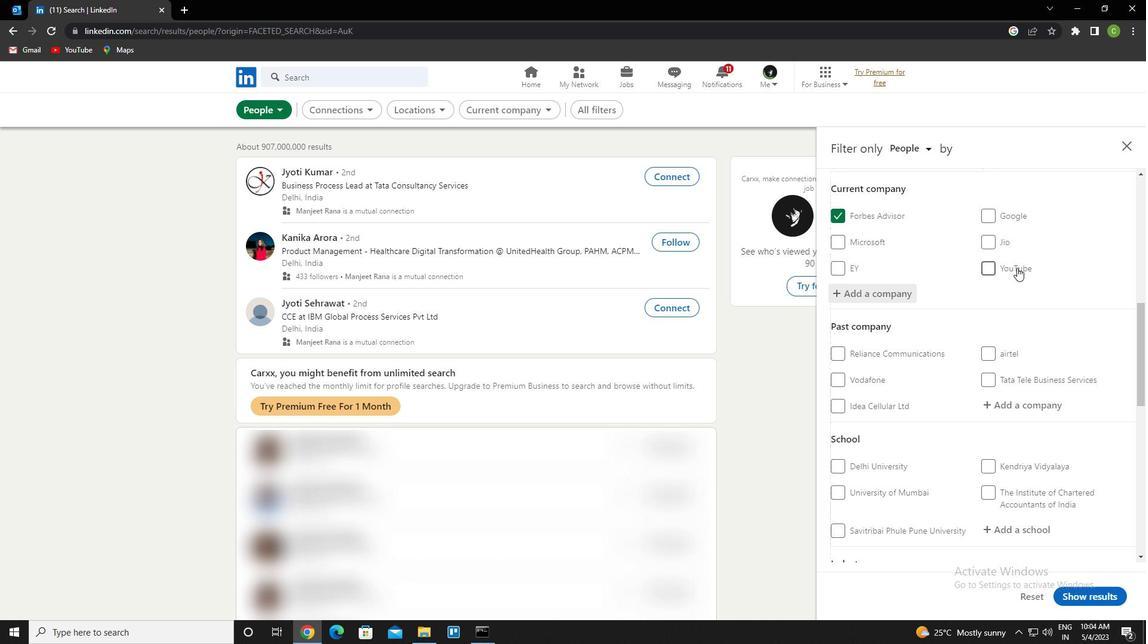
Action: Mouse scrolled (1017, 267) with delta (0, 0)
Screenshot: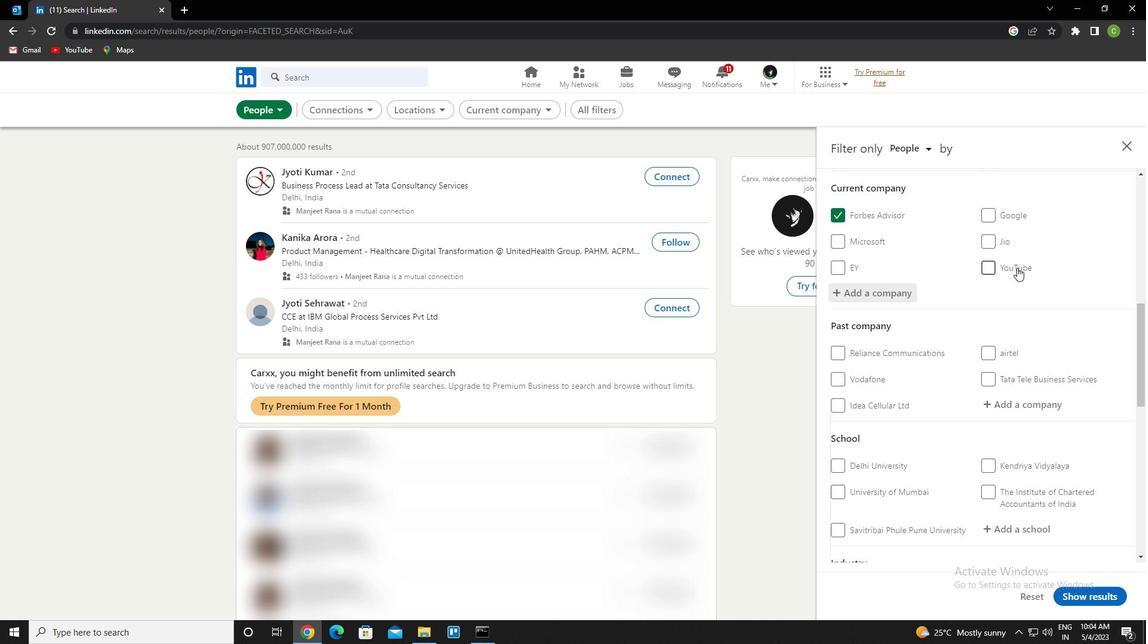 
Action: Mouse scrolled (1017, 267) with delta (0, 0)
Screenshot: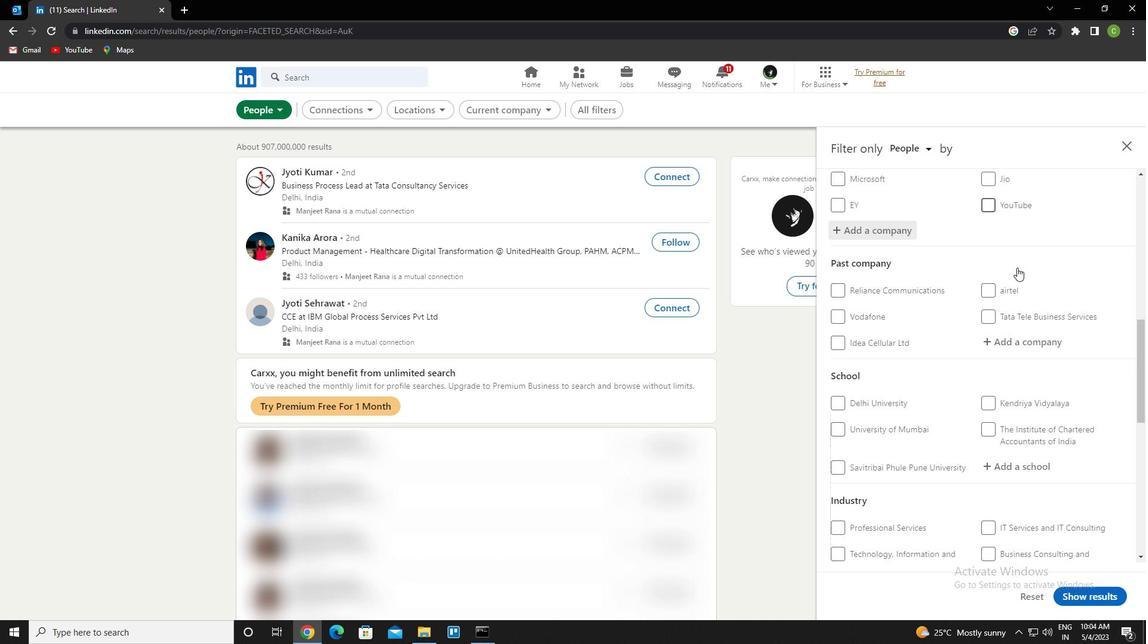 
Action: Mouse scrolled (1017, 267) with delta (0, 0)
Screenshot: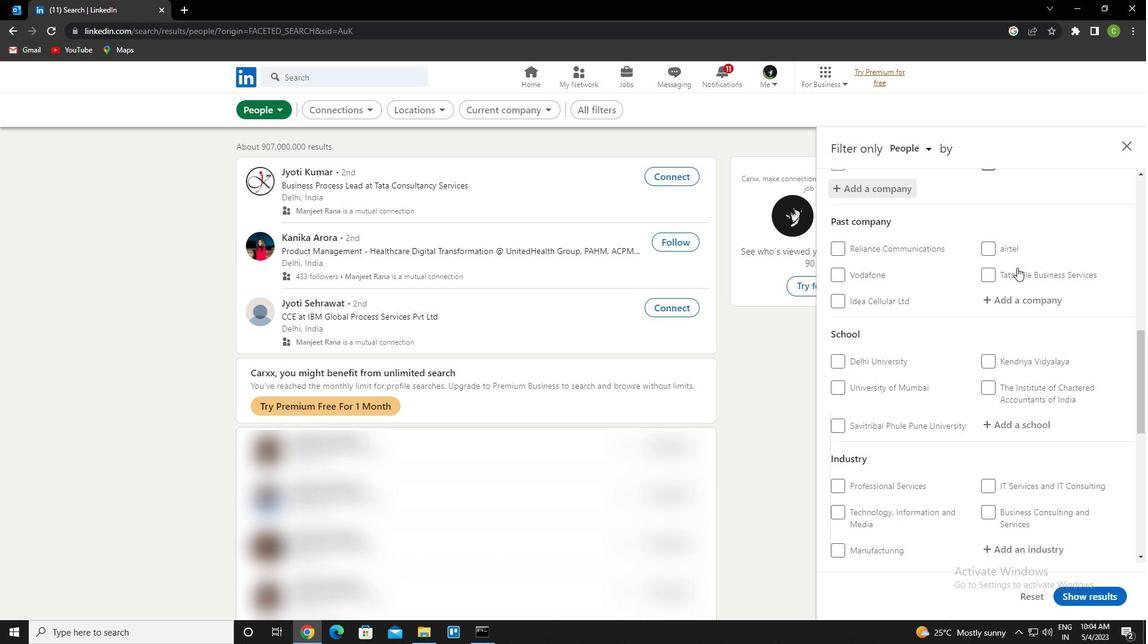 
Action: Mouse moved to (1020, 289)
Screenshot: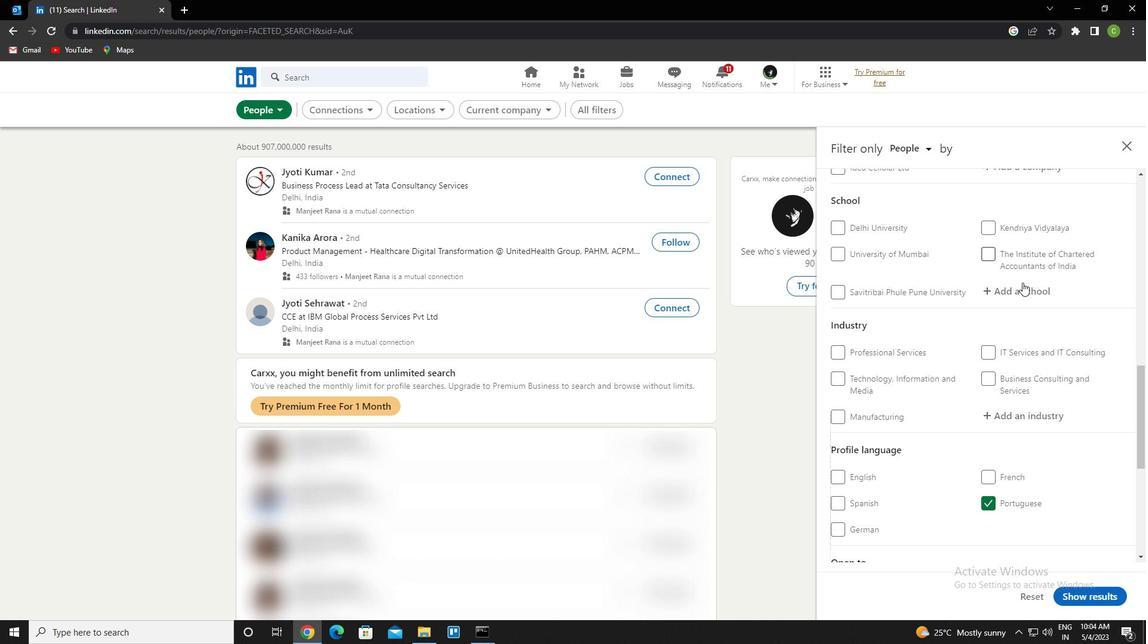 
Action: Mouse pressed left at (1020, 289)
Screenshot: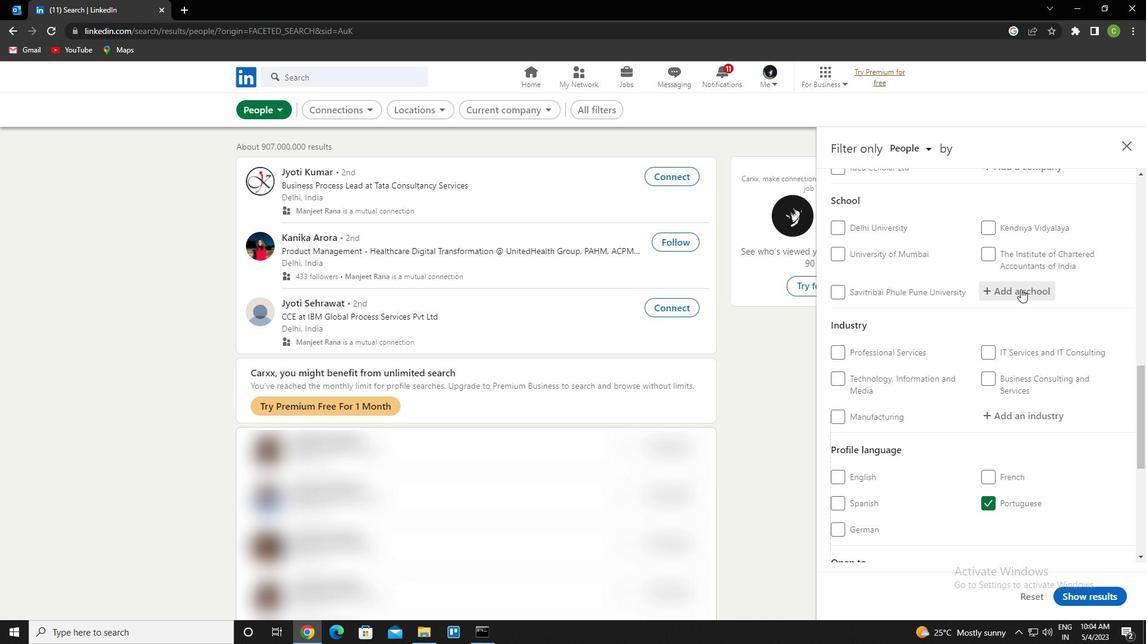 
Action: Key pressed <Key.caps_lock>m<Key.caps_lock>epco<Key.space><Key.caps_lock>s<Key.caps_lock>chlenk<Key.down><Key.enter>
Screenshot: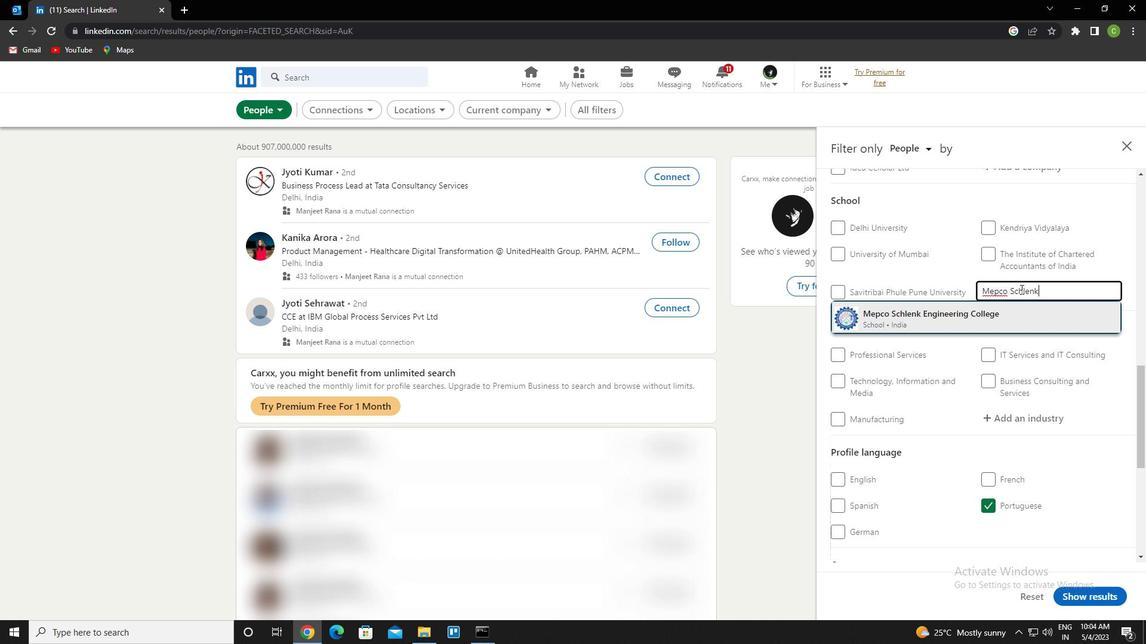 
Action: Mouse moved to (1020, 290)
Screenshot: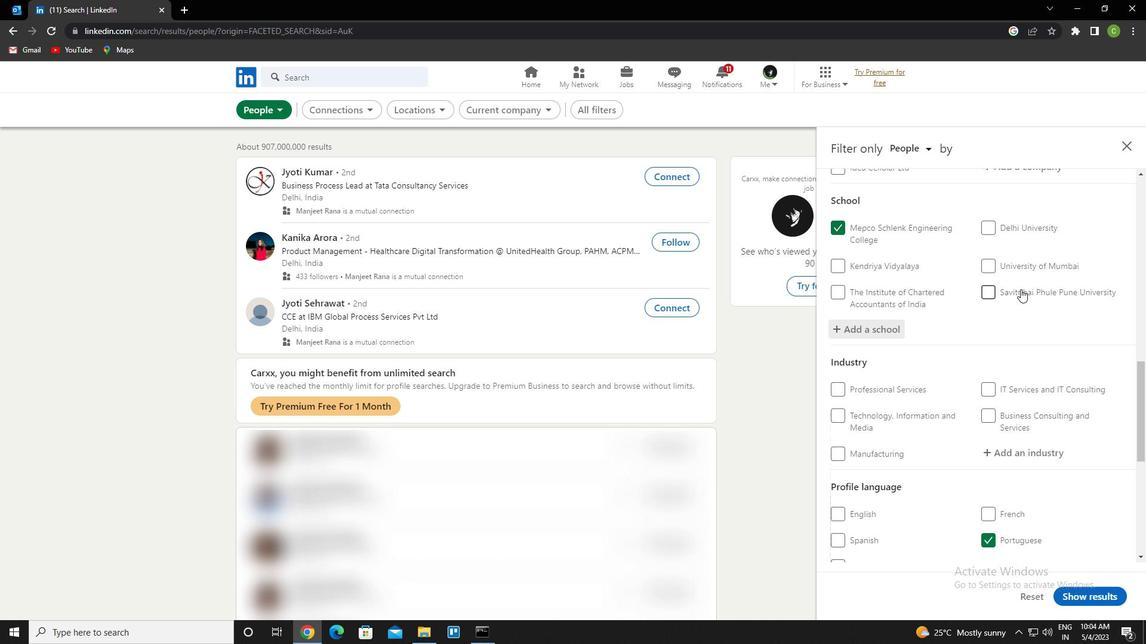 
Action: Mouse scrolled (1020, 289) with delta (0, 0)
Screenshot: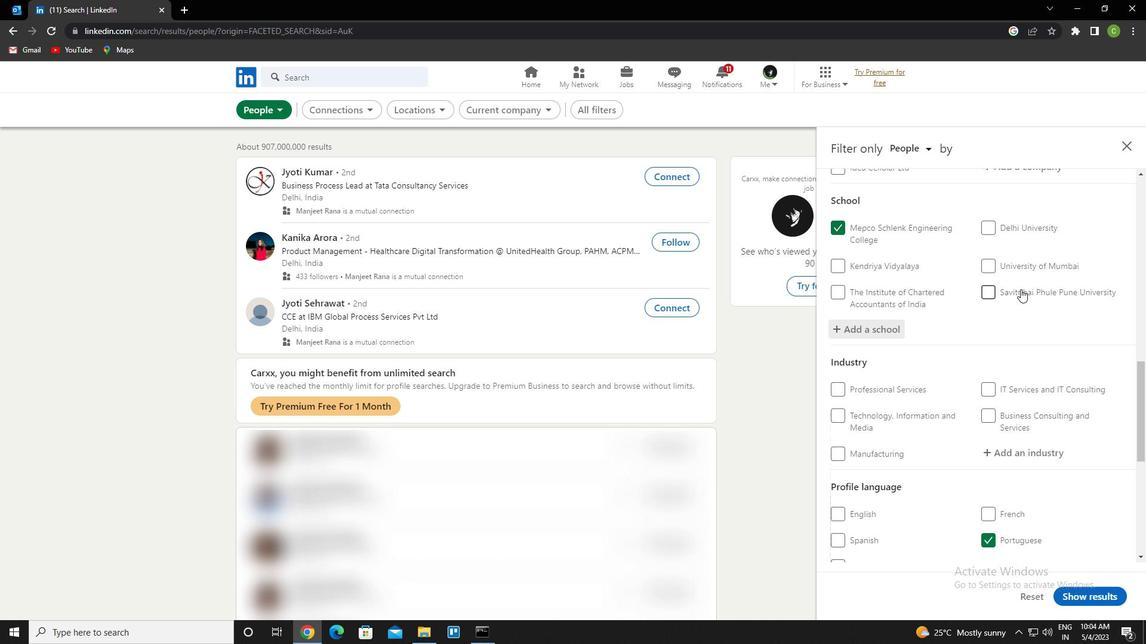 
Action: Mouse moved to (1020, 290)
Screenshot: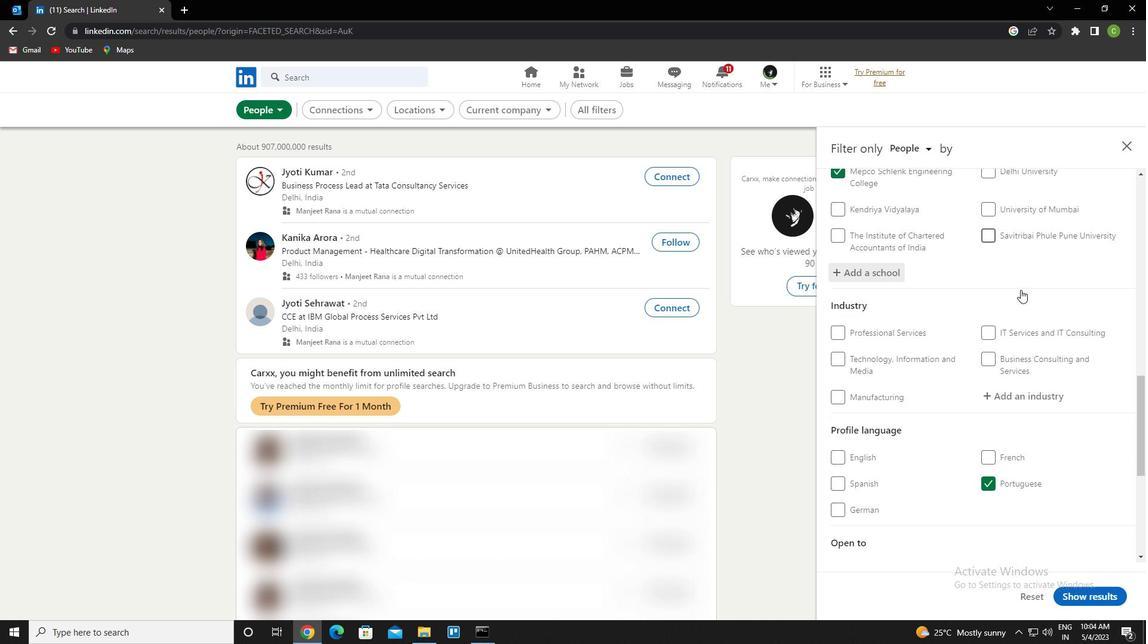 
Action: Mouse scrolled (1020, 290) with delta (0, 0)
Screenshot: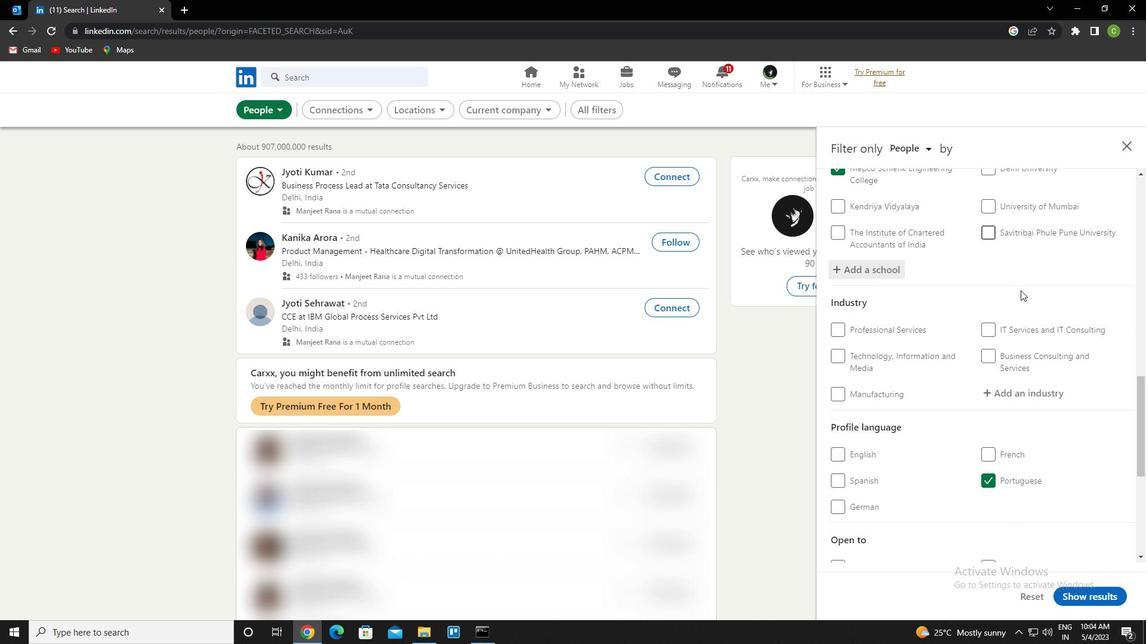 
Action: Mouse scrolled (1020, 290) with delta (0, 0)
Screenshot: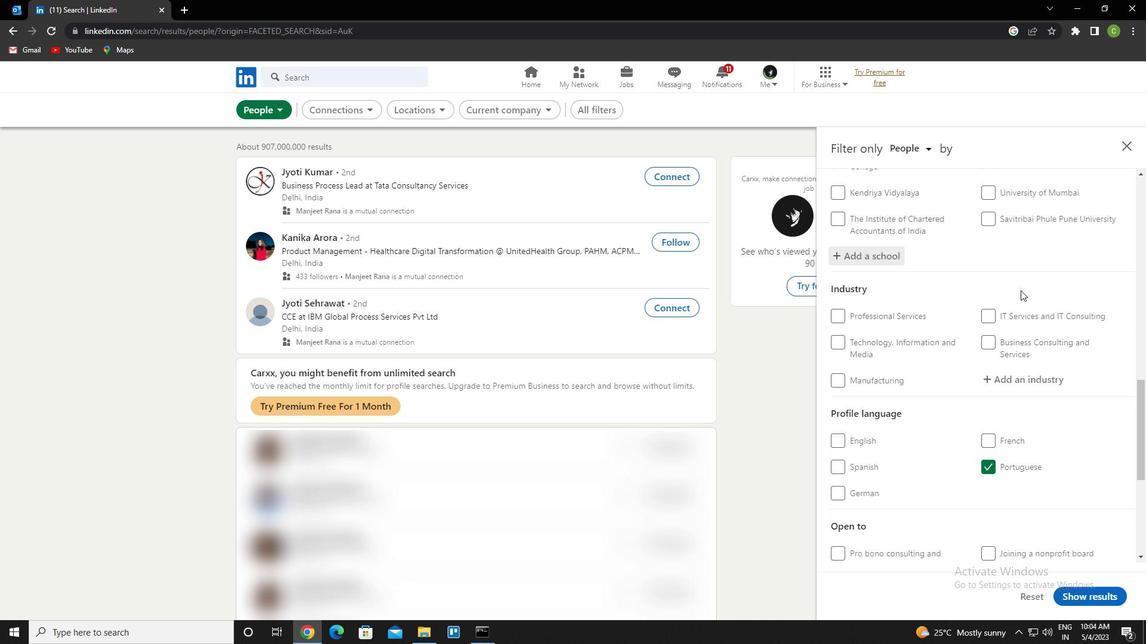 
Action: Mouse moved to (1018, 273)
Screenshot: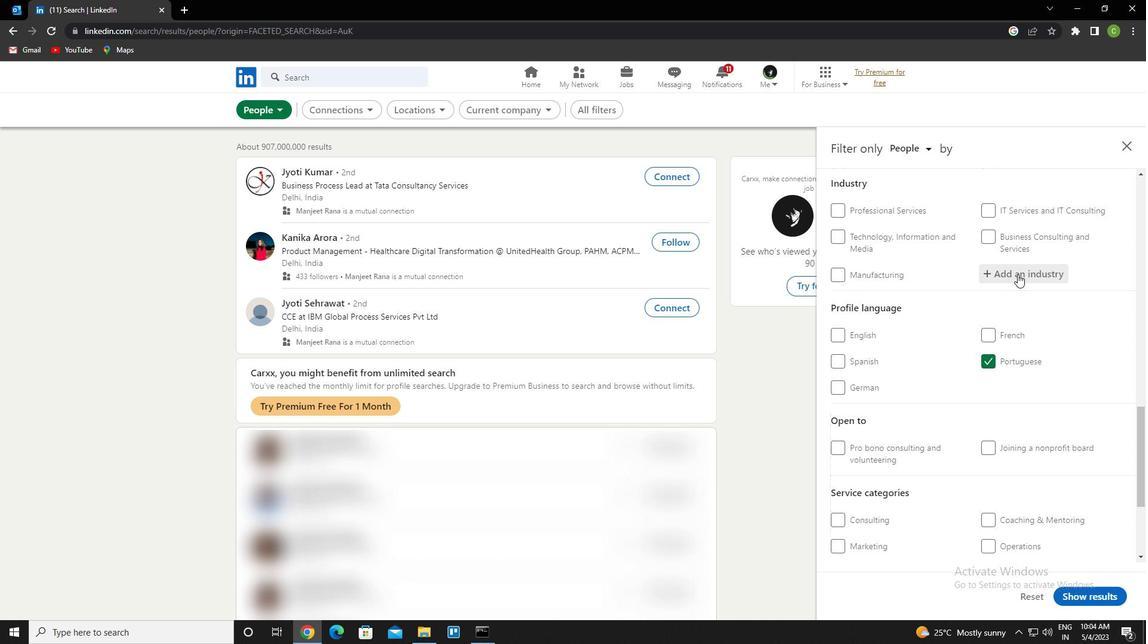 
Action: Mouse pressed left at (1018, 273)
Screenshot: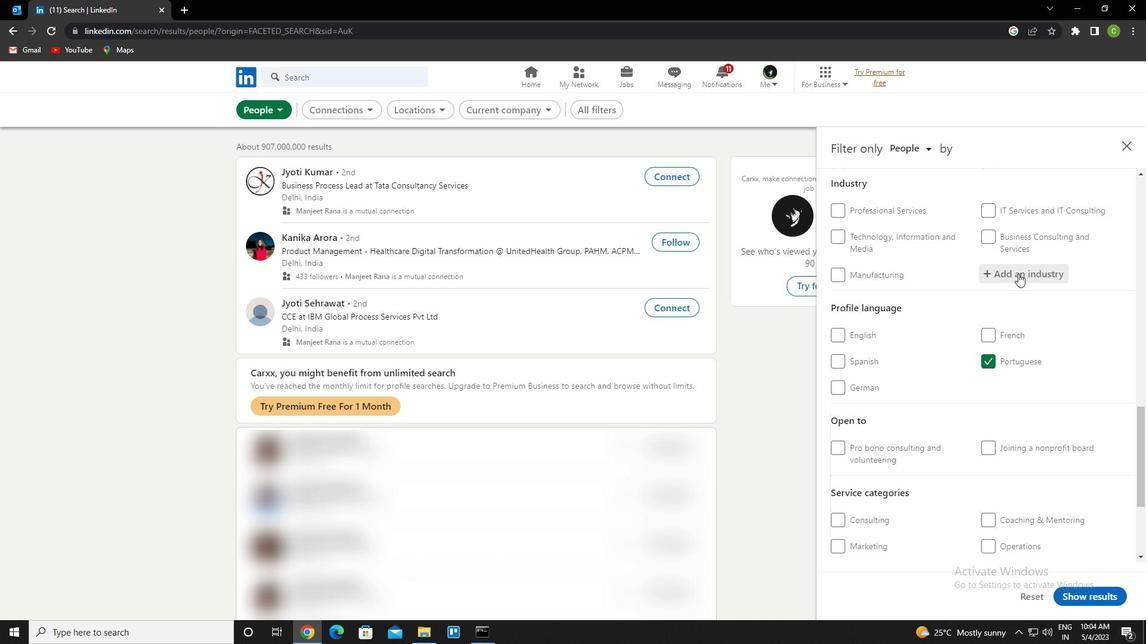 
Action: Key pressed <Key.caps_lock>j<Key.caps_lock>anitorial<Key.space><Key.caps_lock>s<Key.caps_lock>E<Key.down><Key.enter>
Screenshot: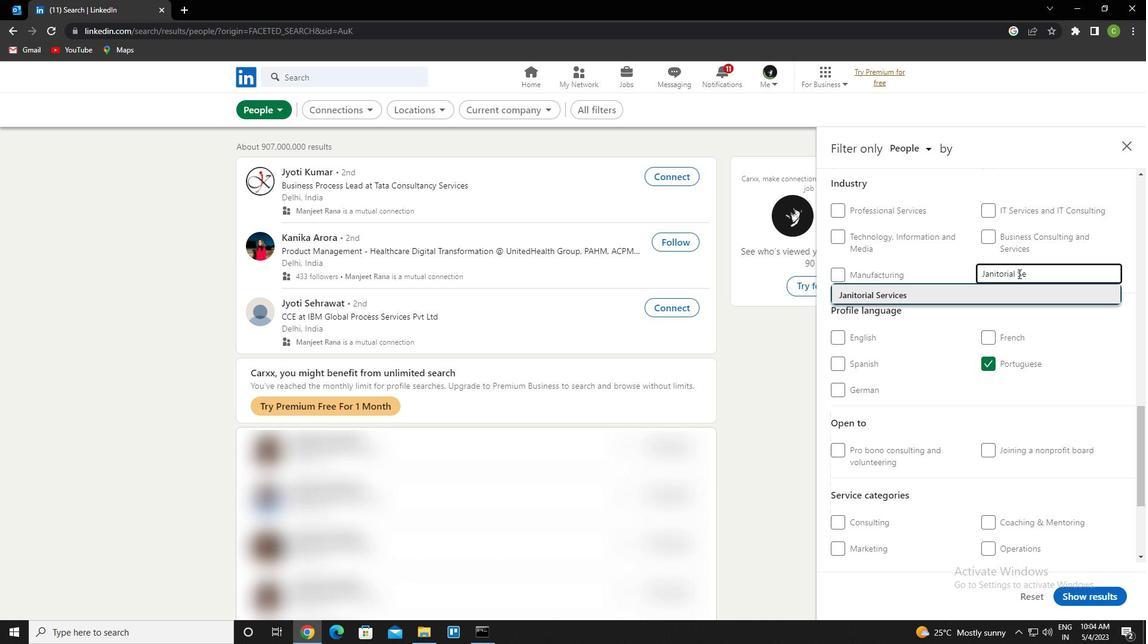 
Action: Mouse moved to (1038, 287)
Screenshot: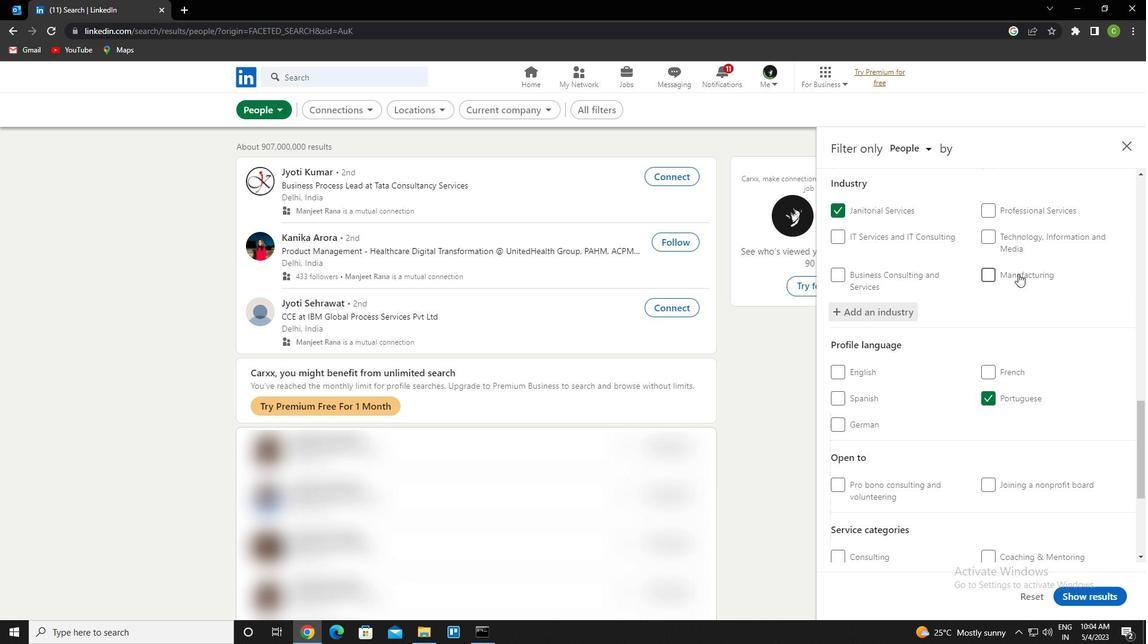 
Action: Mouse scrolled (1038, 286) with delta (0, 0)
Screenshot: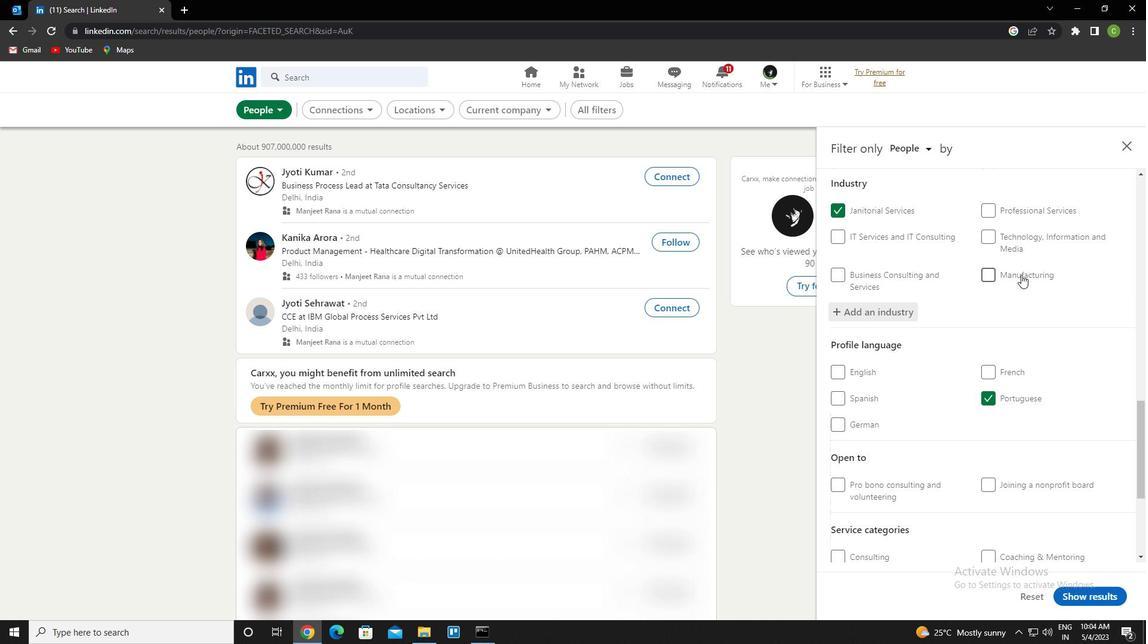 
Action: Mouse scrolled (1038, 286) with delta (0, 0)
Screenshot: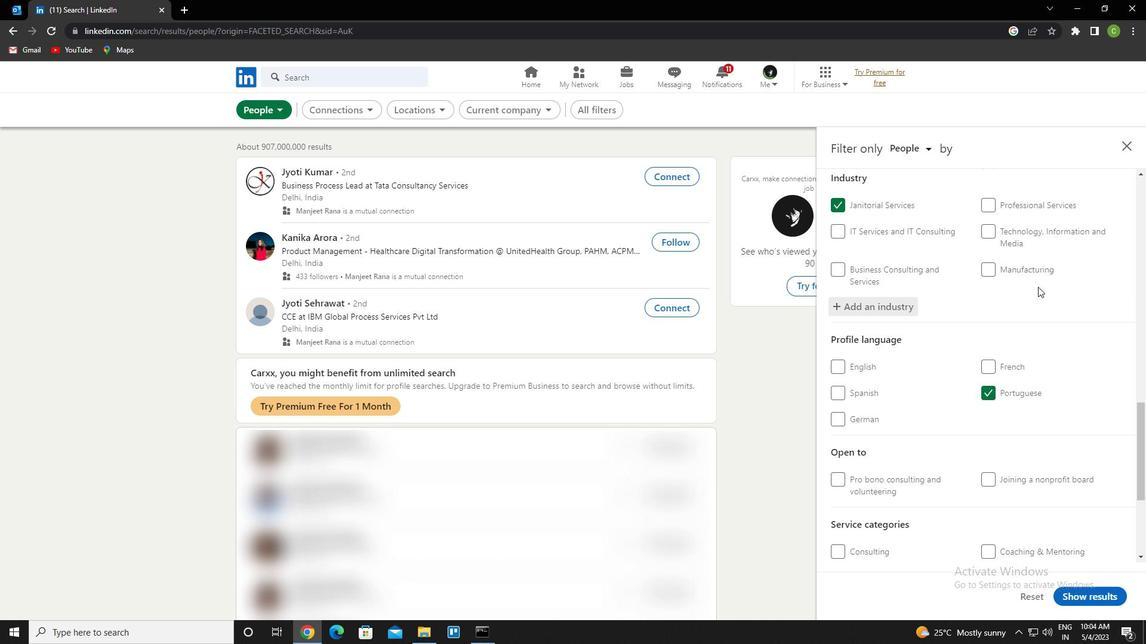 
Action: Mouse scrolled (1038, 286) with delta (0, 0)
Screenshot: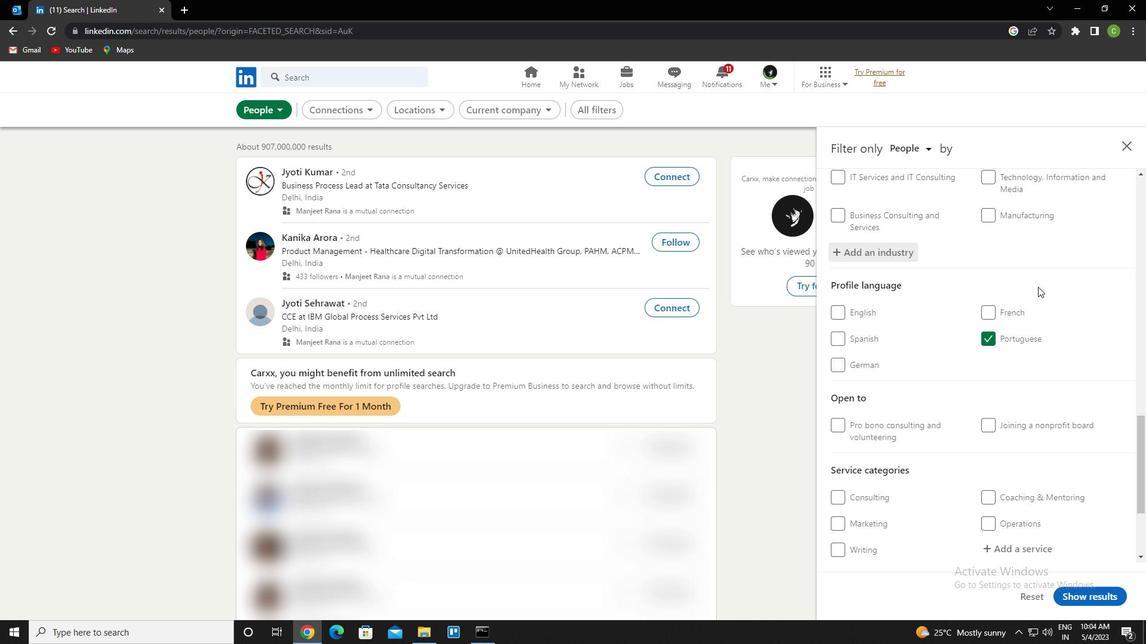 
Action: Mouse scrolled (1038, 286) with delta (0, 0)
Screenshot: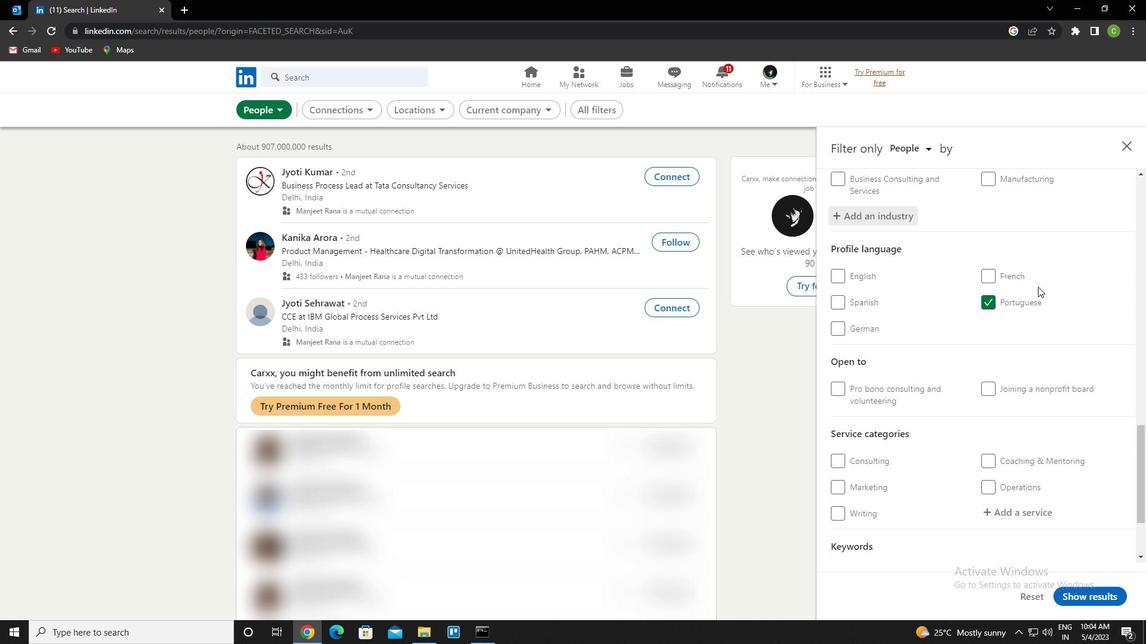 
Action: Mouse scrolled (1038, 286) with delta (0, 0)
Screenshot: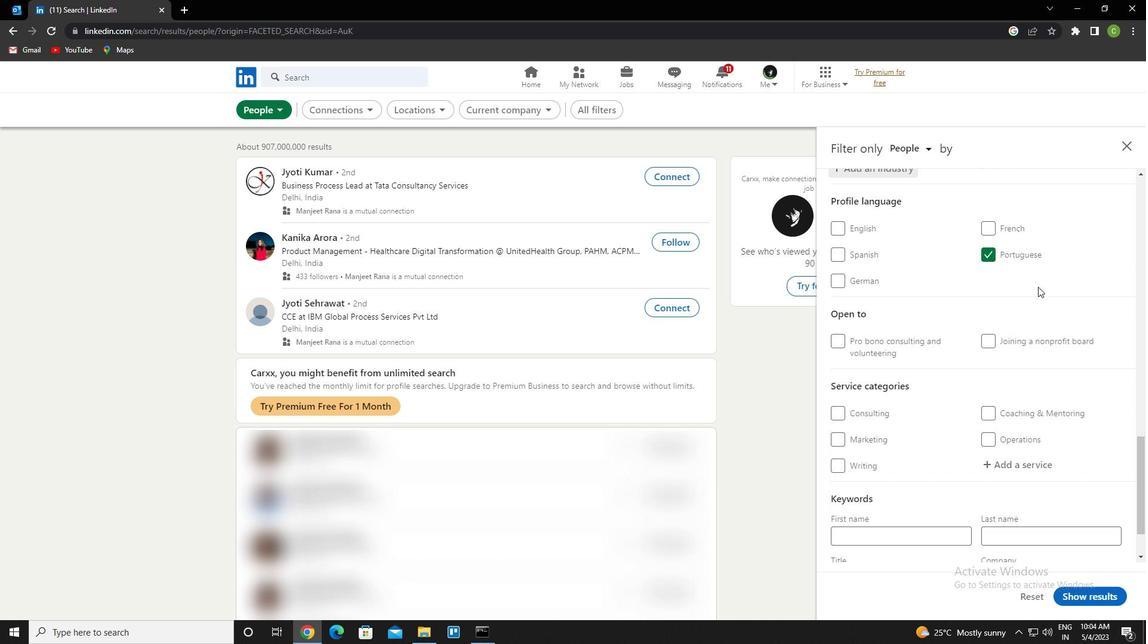 
Action: Mouse scrolled (1038, 286) with delta (0, 0)
Screenshot: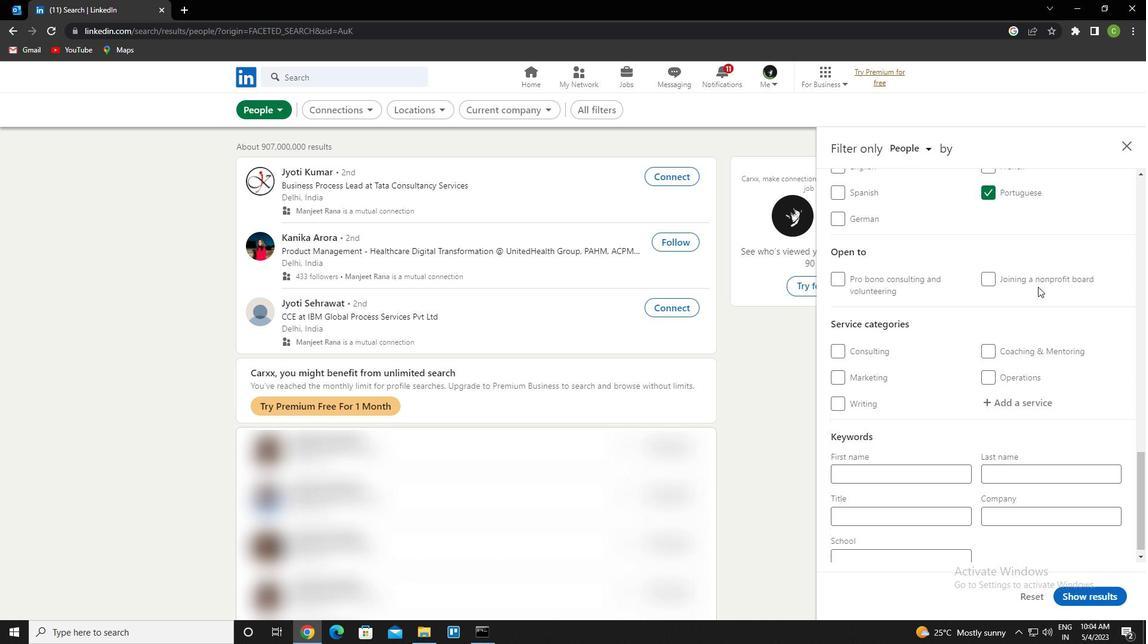 
Action: Mouse moved to (1009, 395)
Screenshot: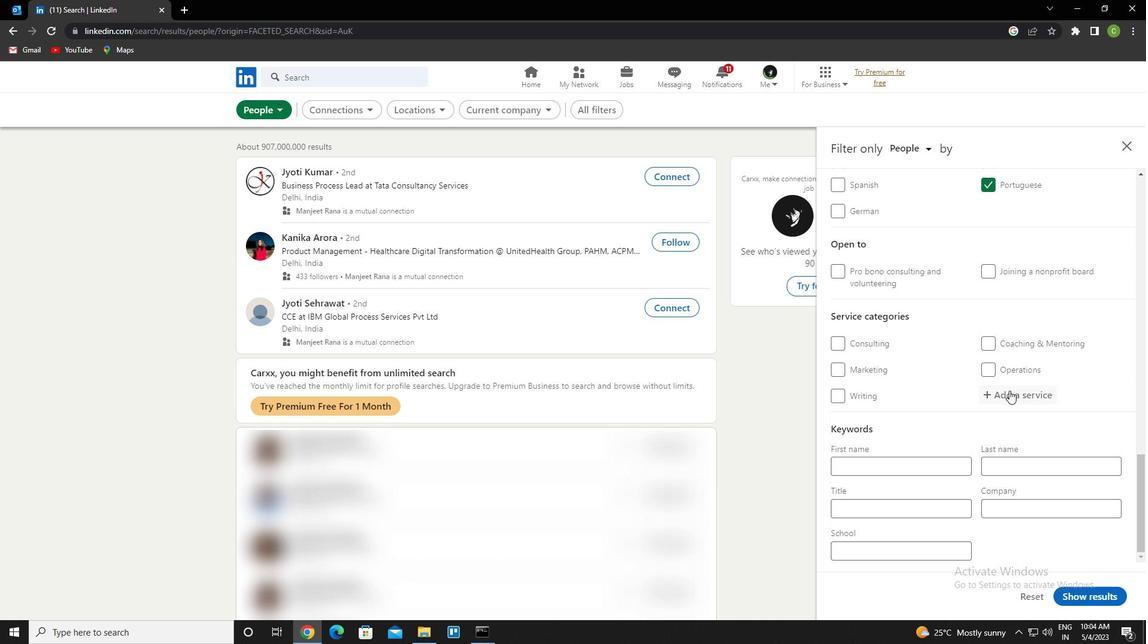 
Action: Mouse pressed left at (1009, 395)
Screenshot: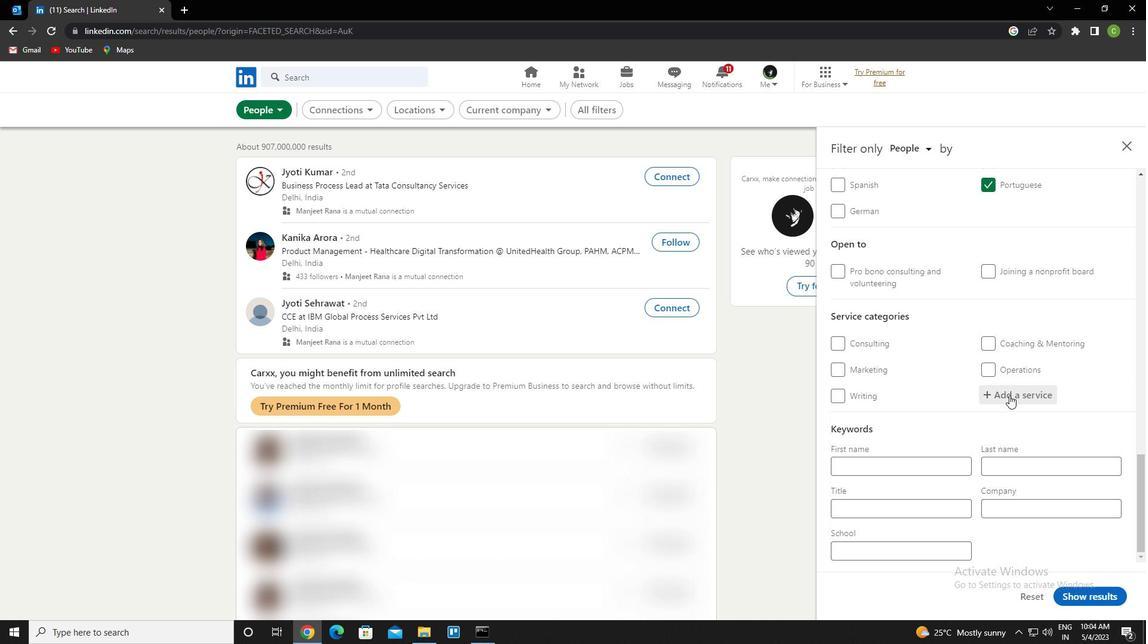 
Action: Key pressed <Key.caps_lock>c<Key.caps_lock>ommercial<Key.space>insurance<Key.down><Key.enter>
Screenshot: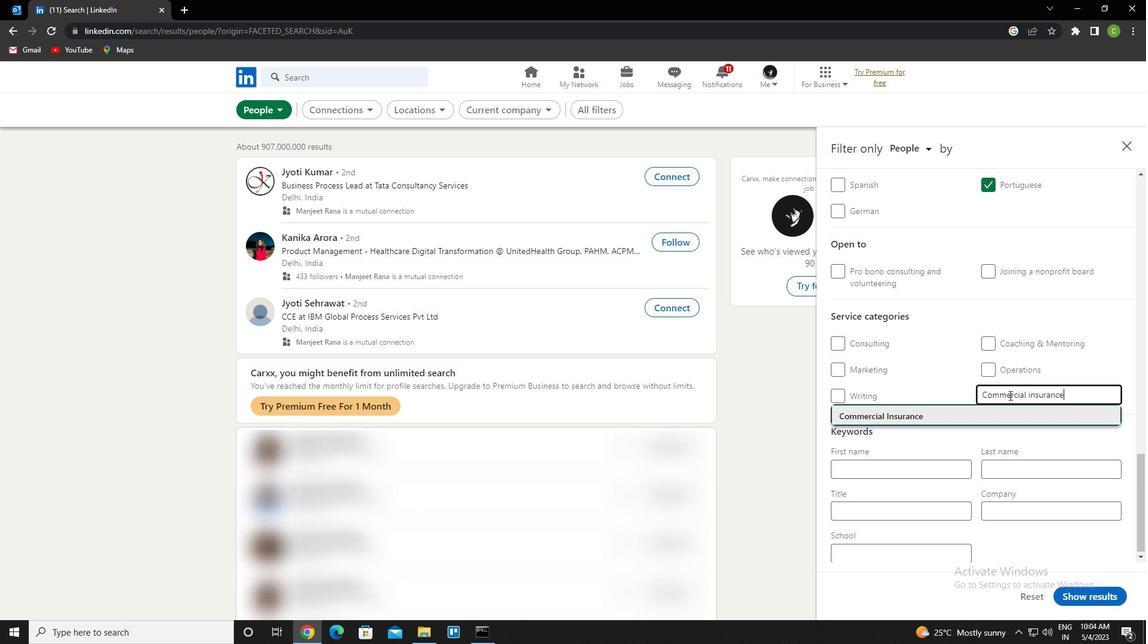 
Action: Mouse moved to (1015, 401)
Screenshot: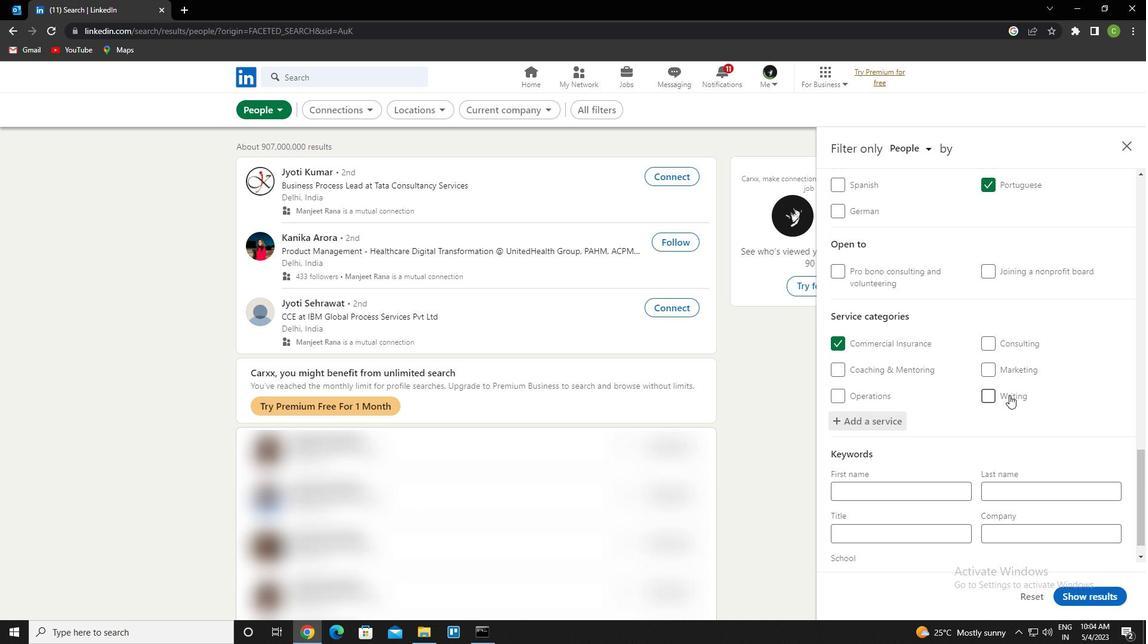 
Action: Mouse scrolled (1015, 400) with delta (0, 0)
Screenshot: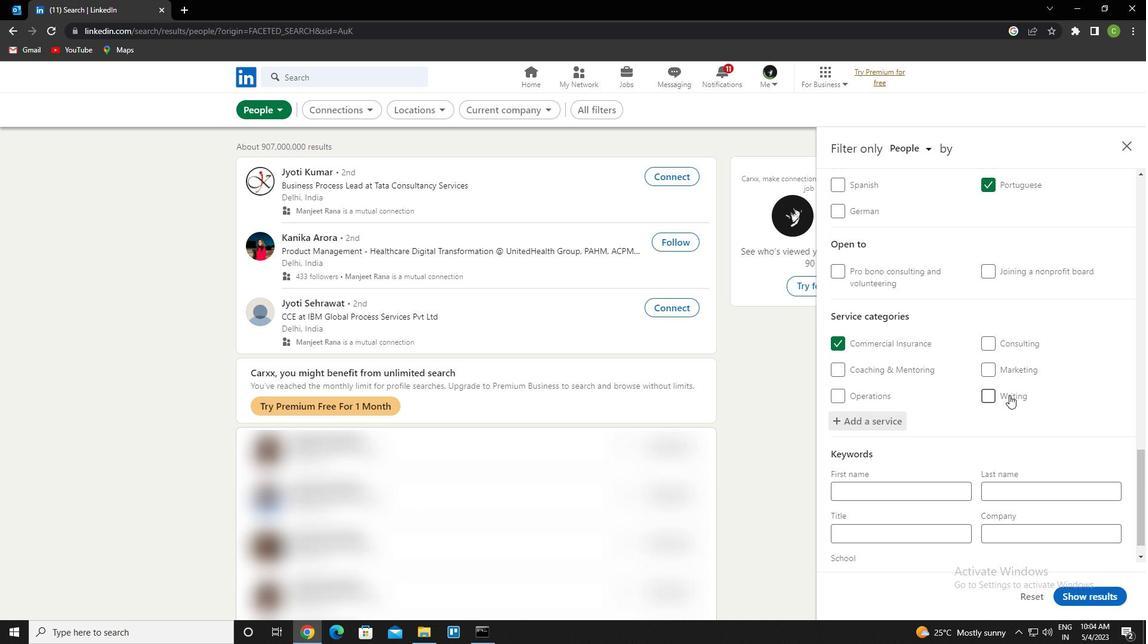 
Action: Mouse moved to (1015, 401)
Screenshot: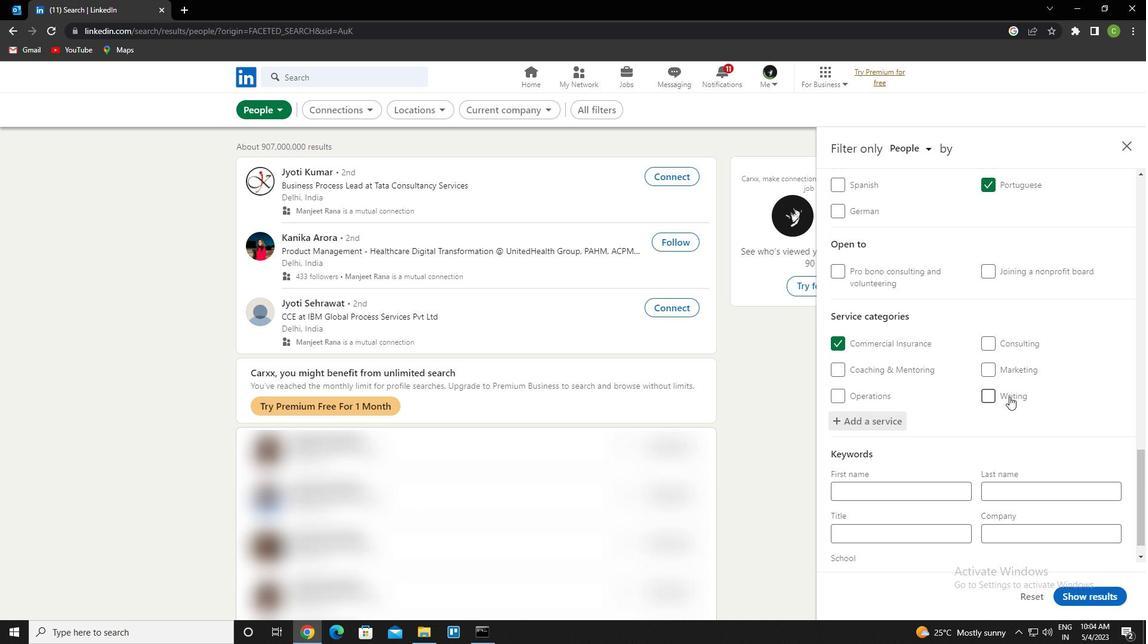 
Action: Mouse scrolled (1015, 401) with delta (0, 0)
Screenshot: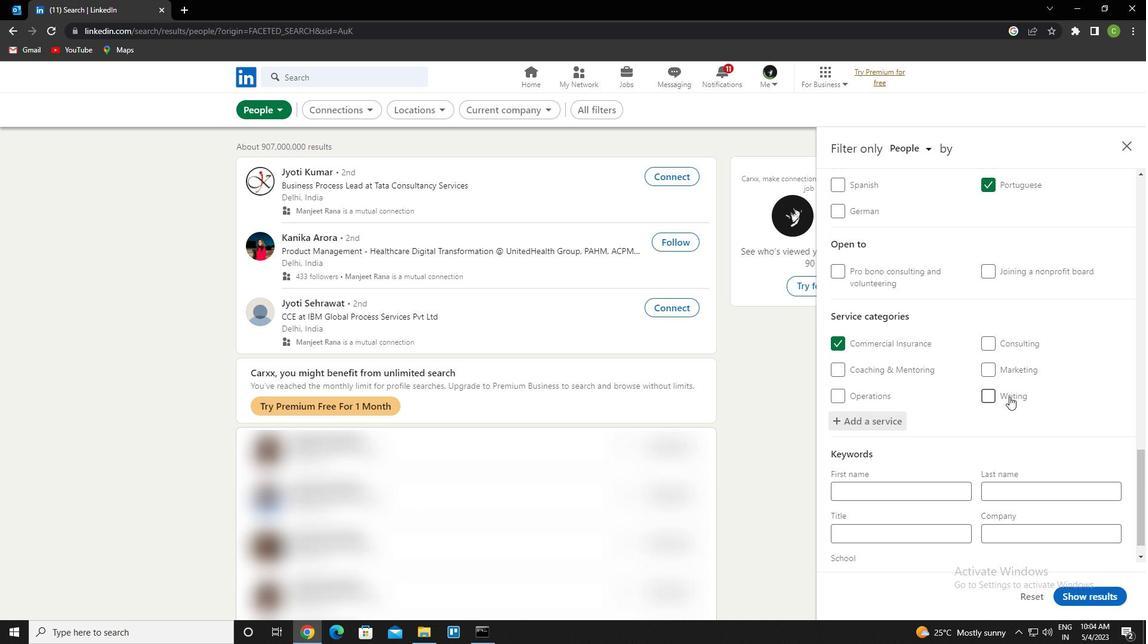 
Action: Mouse moved to (1016, 403)
Screenshot: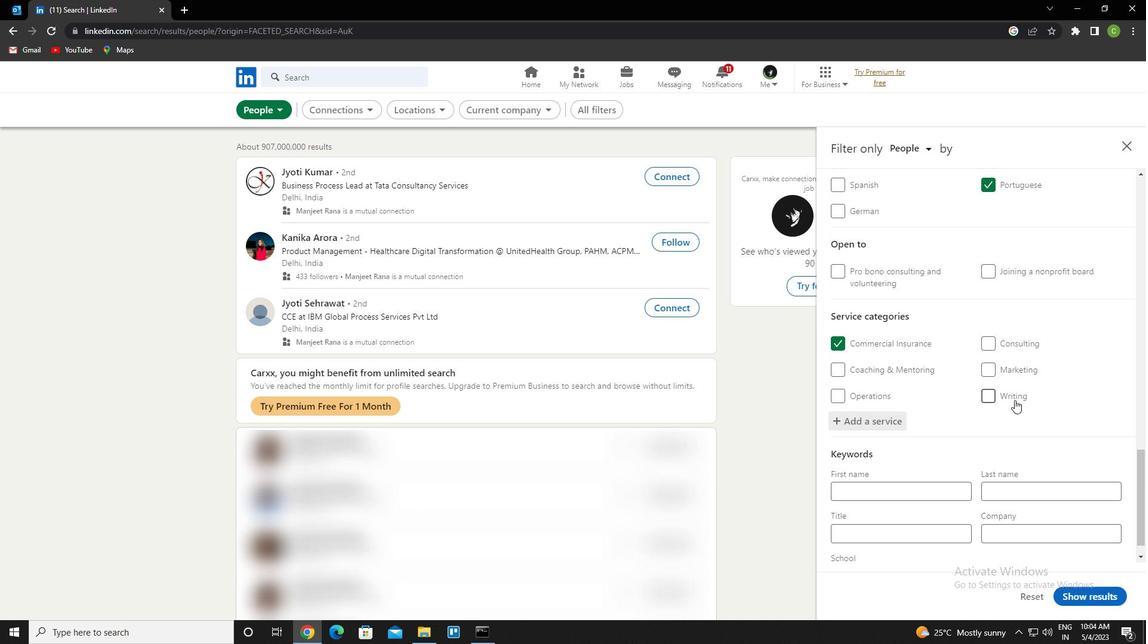 
Action: Mouse scrolled (1016, 402) with delta (0, 0)
Screenshot: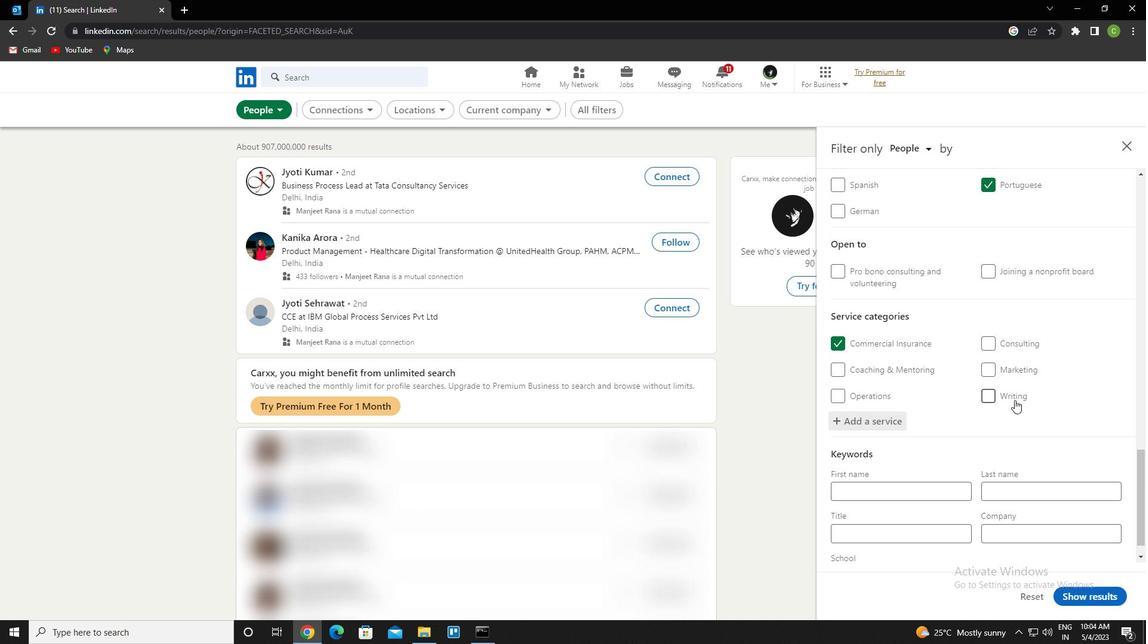 
Action: Mouse moved to (1016, 404)
Screenshot: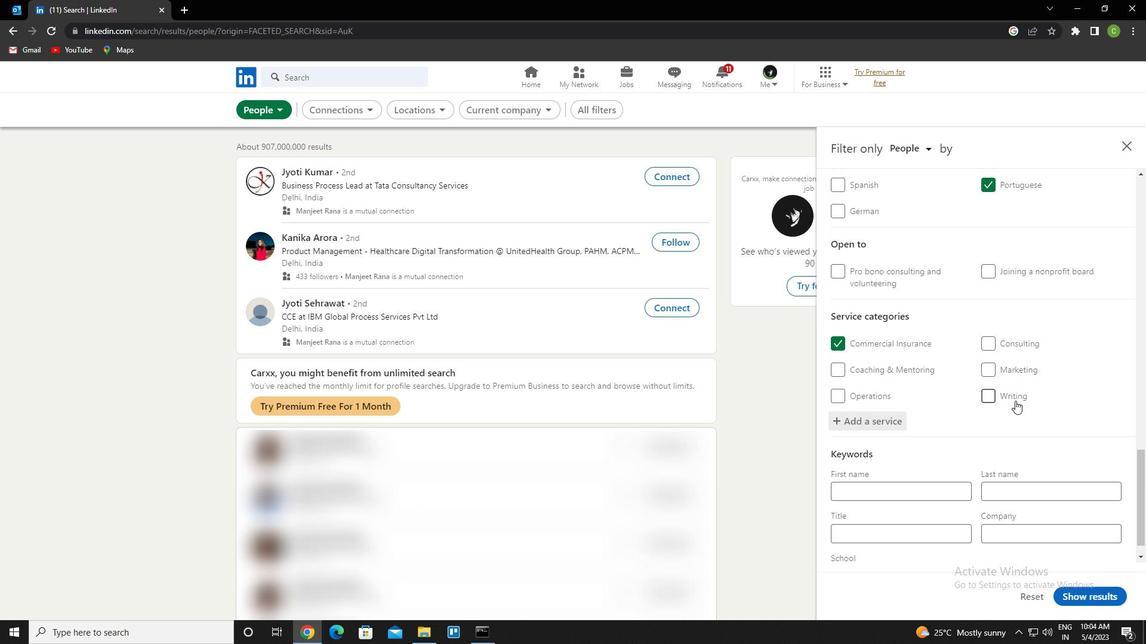 
Action: Mouse scrolled (1016, 404) with delta (0, 0)
Screenshot: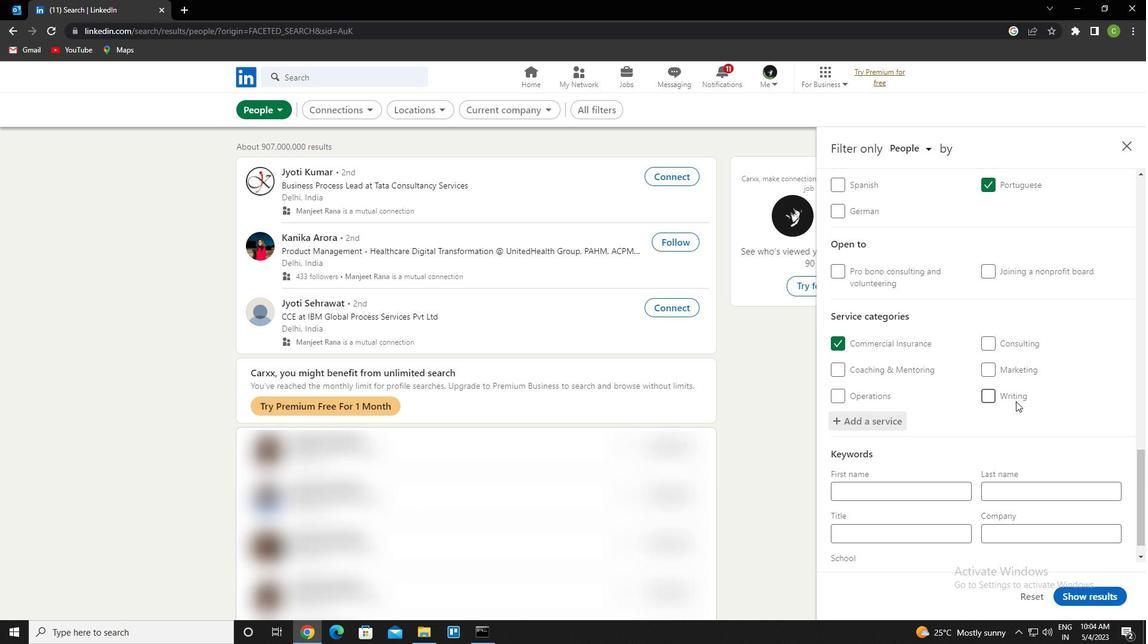 
Action: Mouse moved to (1016, 405)
Screenshot: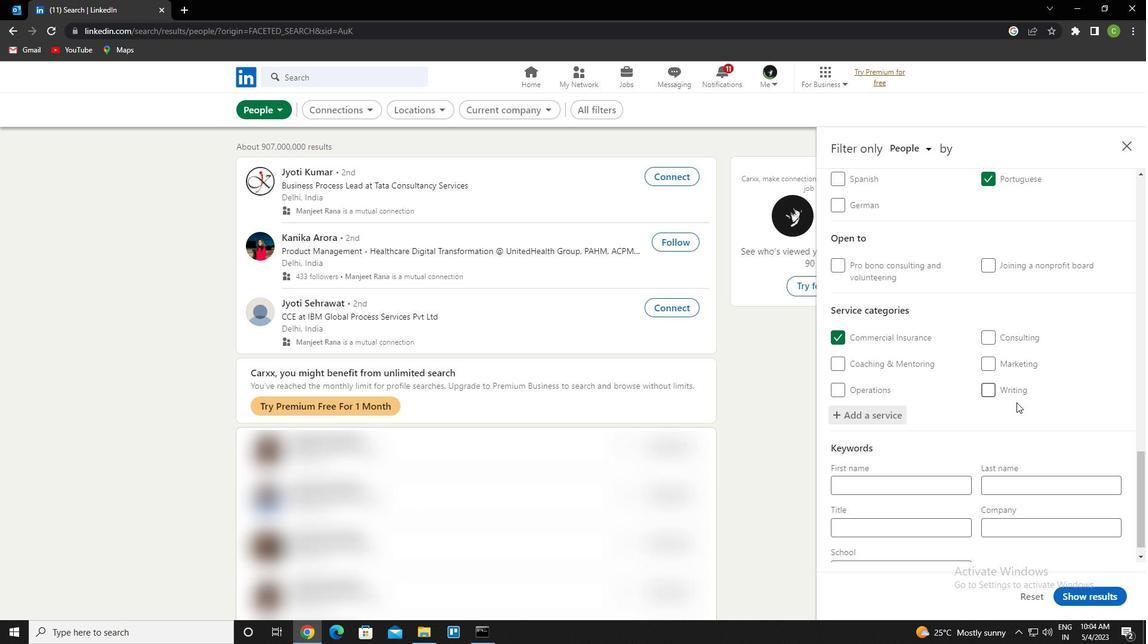 
Action: Mouse scrolled (1016, 404) with delta (0, 0)
Screenshot: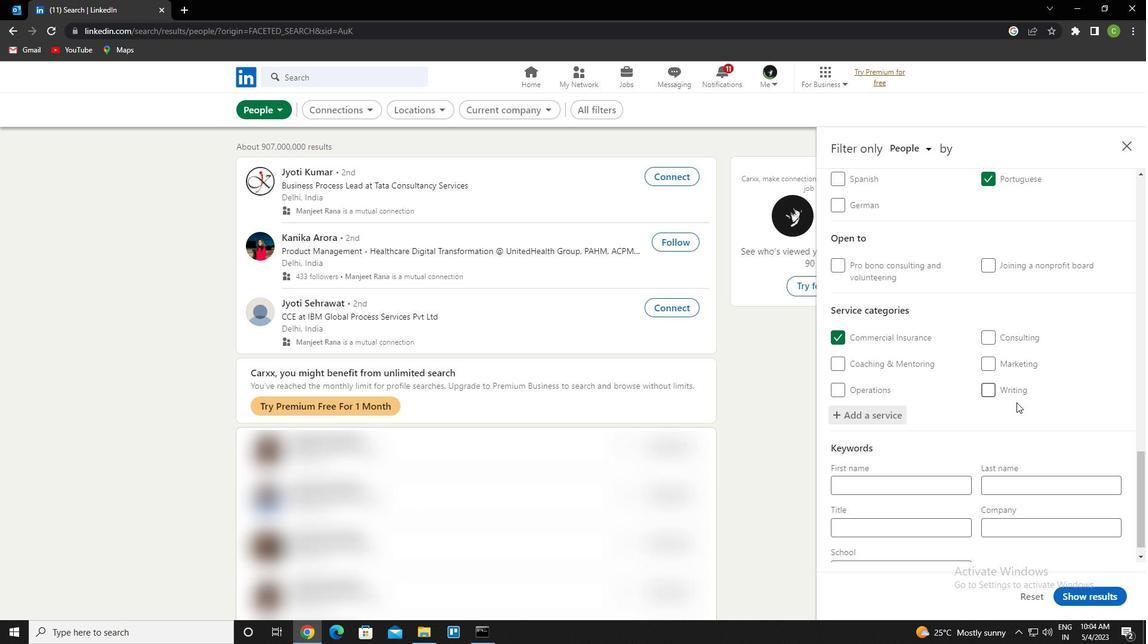 
Action: Mouse moved to (1014, 410)
Screenshot: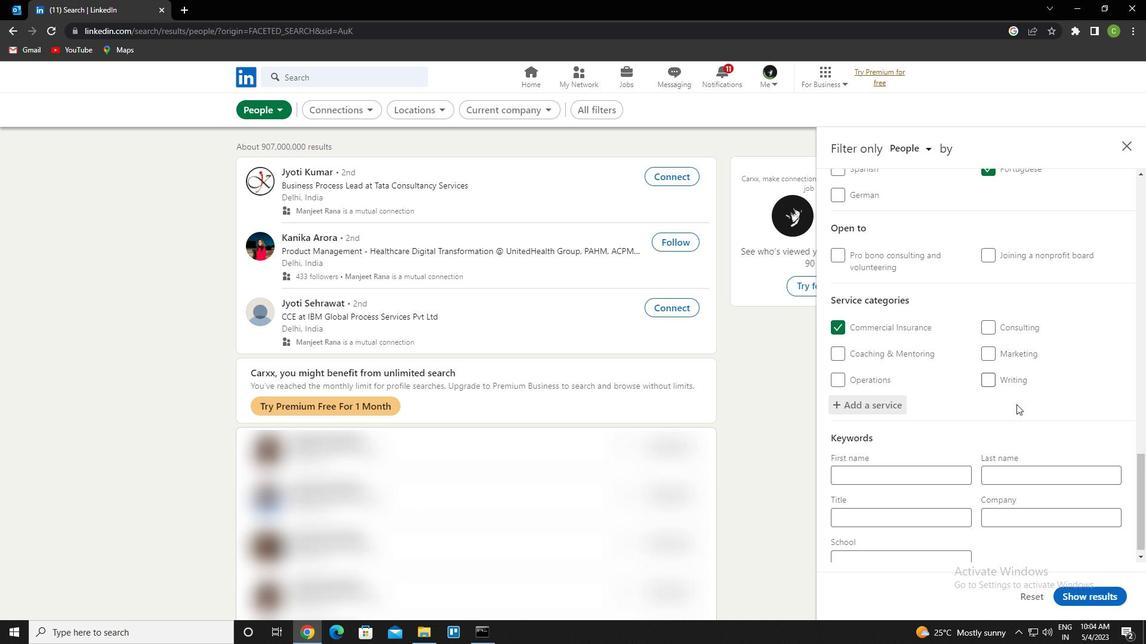 
Action: Mouse scrolled (1014, 410) with delta (0, 0)
Screenshot: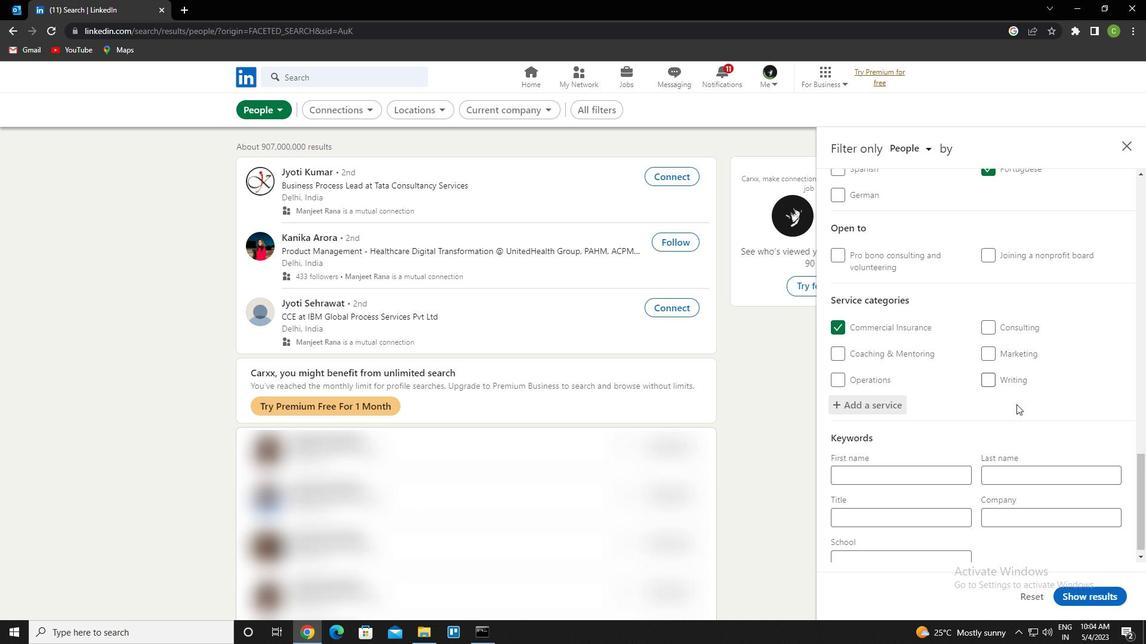 
Action: Mouse moved to (934, 515)
Screenshot: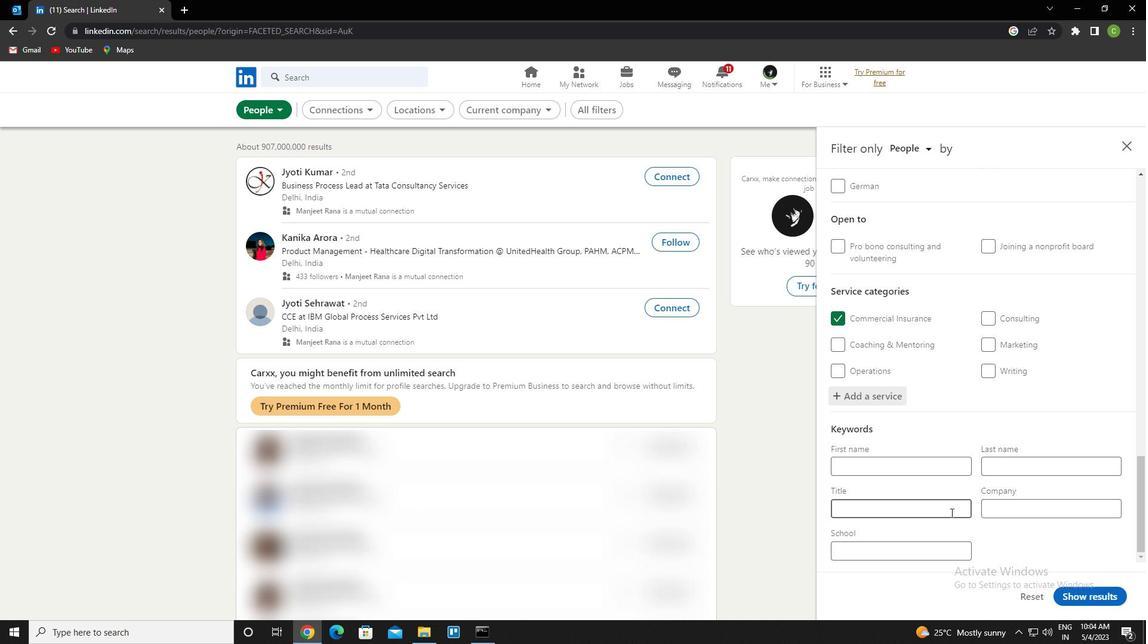 
Action: Mouse pressed left at (934, 515)
Screenshot: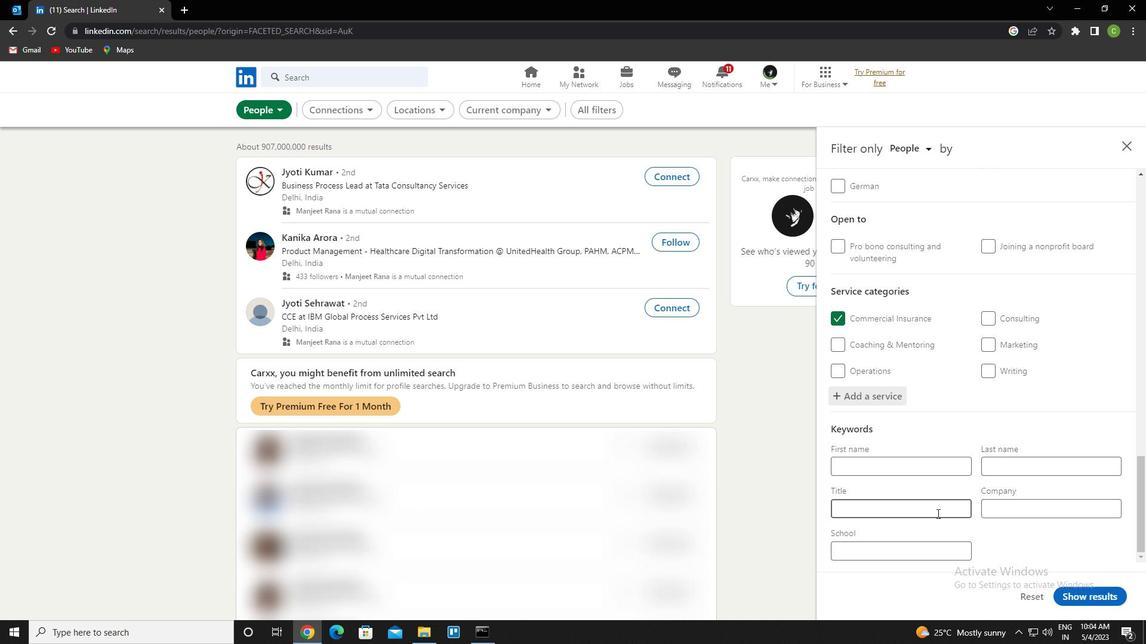 
Action: Key pressed <Key.caps_lock>e<Key.caps_lock>ngineer
Screenshot: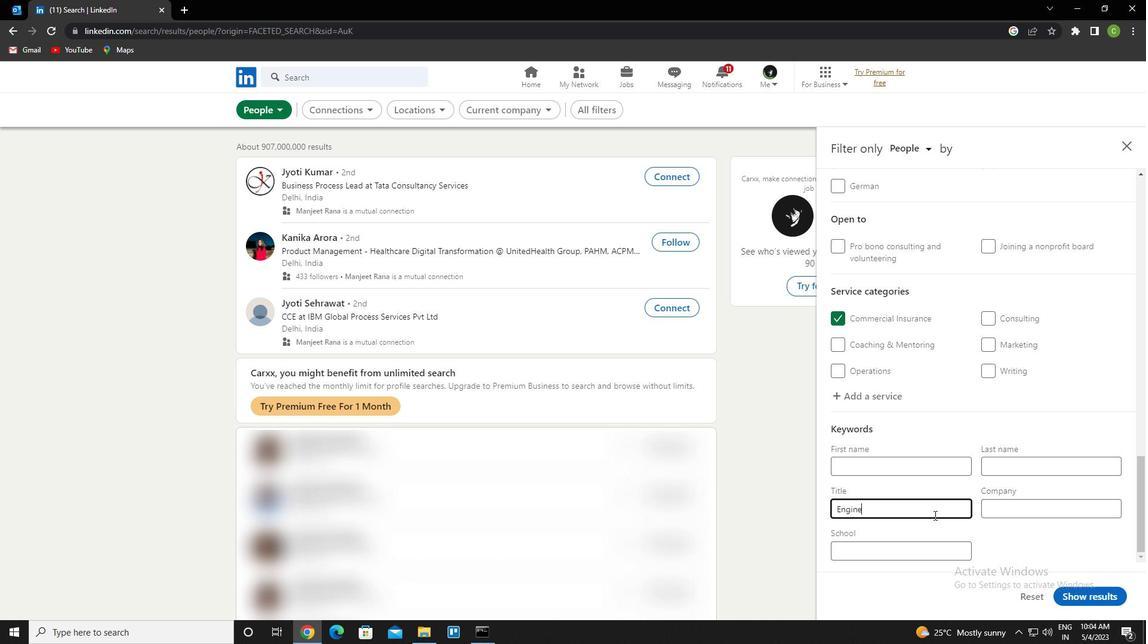 
Action: Mouse moved to (1116, 599)
Screenshot: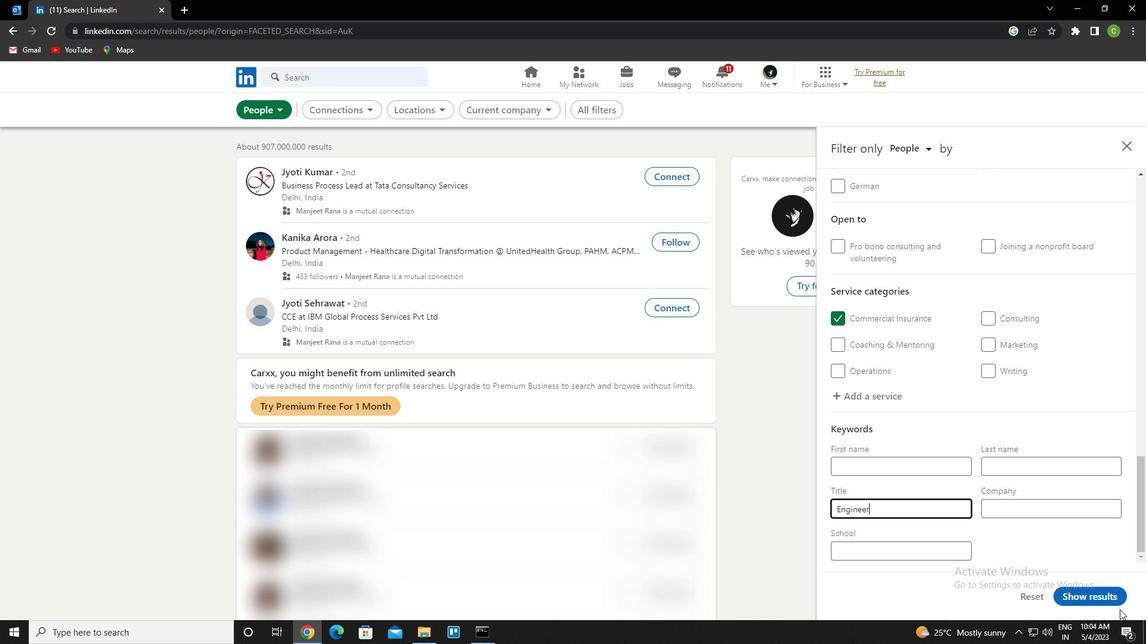 
Action: Mouse pressed left at (1116, 599)
Screenshot: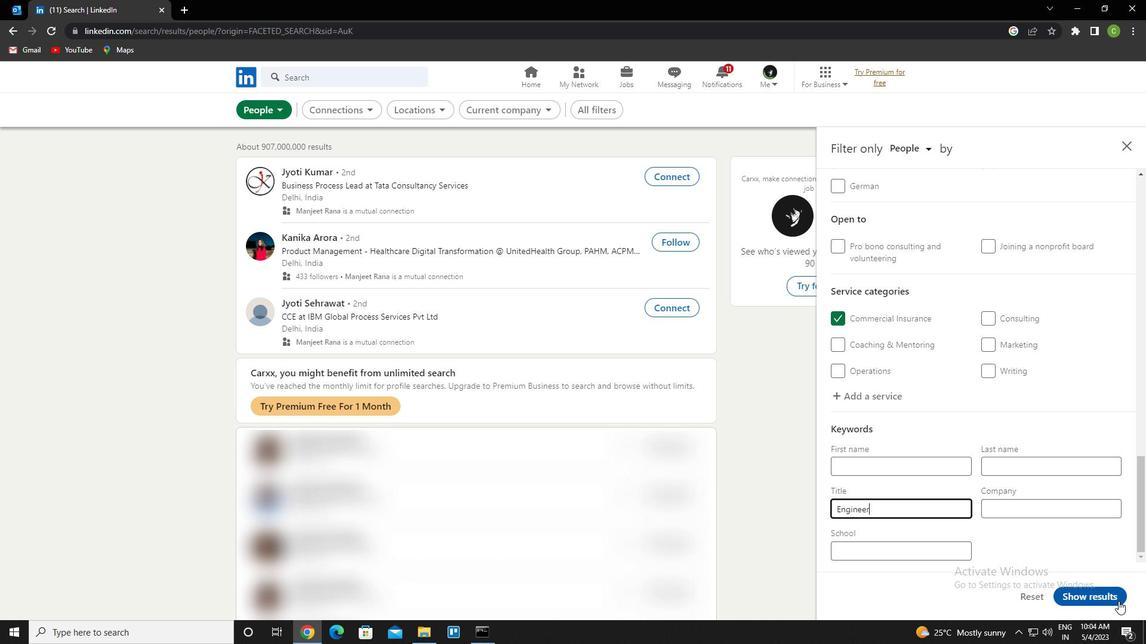 
Action: Mouse moved to (525, 624)
Screenshot: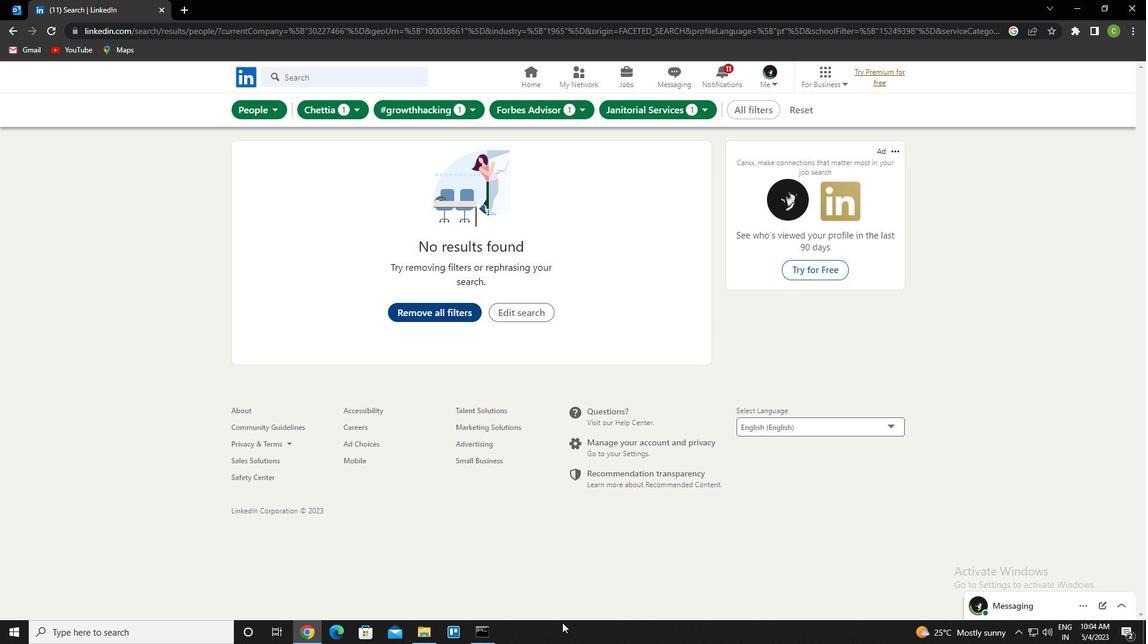 
